Task: Search one way flight ticket for 3 adults in first from Longview: East Texas Regional Airport to Rockford: Chicago Rockford International Airport(was Northwest Chicagoland Regional Airport At Rockford) on 5-1-2023. Choice of flights is Southwest. Number of bags: 1 carry on bag. Price is upto 97000. Outbound departure time preference is 13:15. Look for best flights.
Action: Mouse moved to (212, 318)
Screenshot: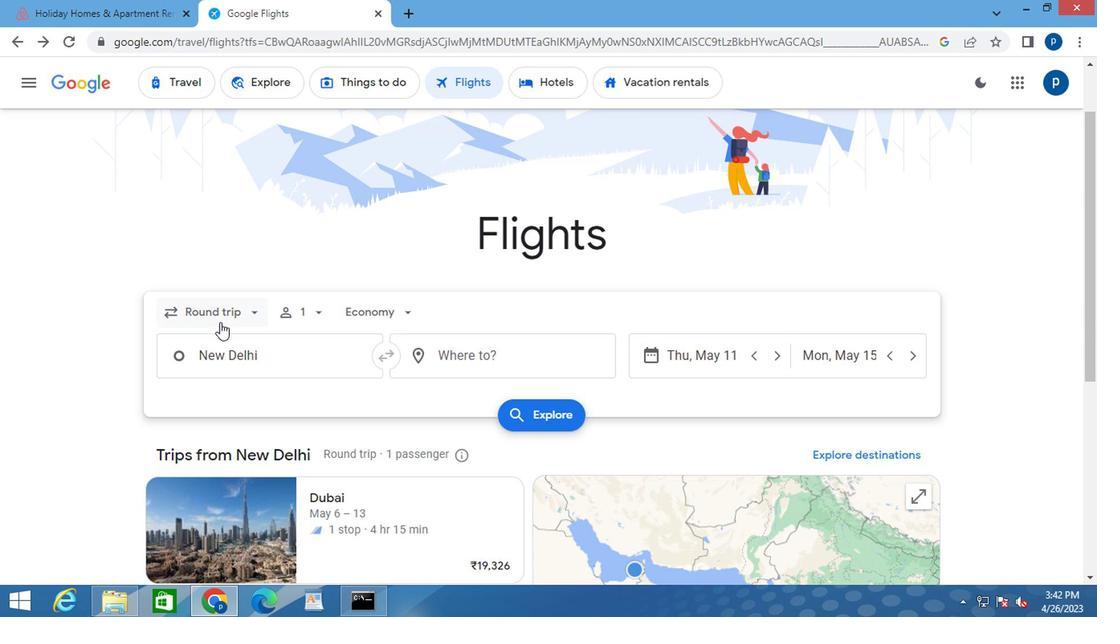 
Action: Mouse pressed left at (212, 318)
Screenshot: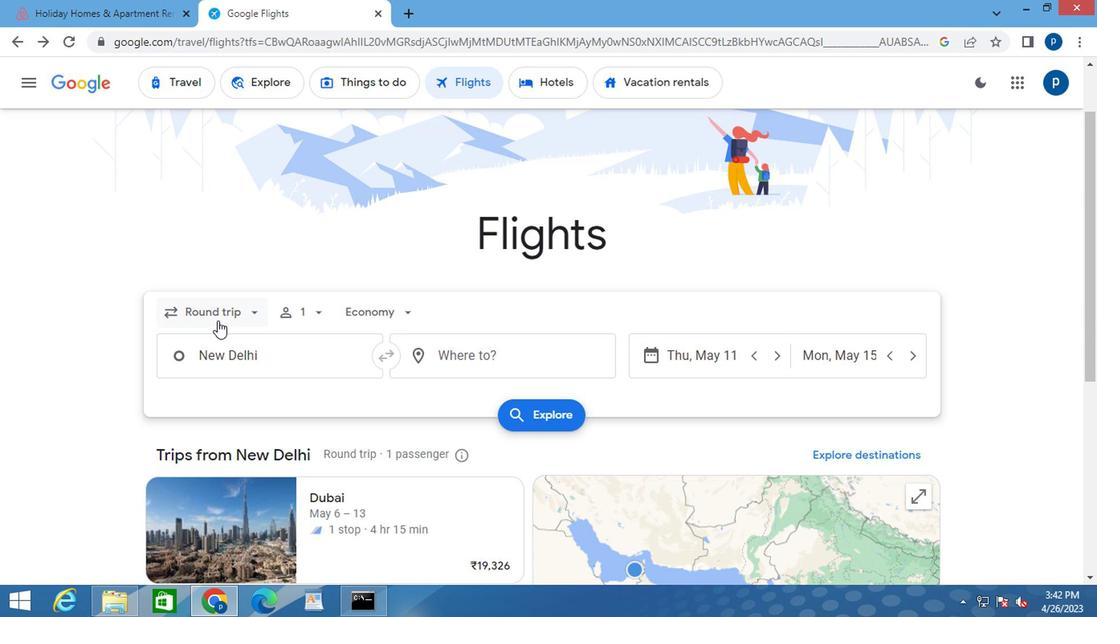
Action: Mouse moved to (202, 374)
Screenshot: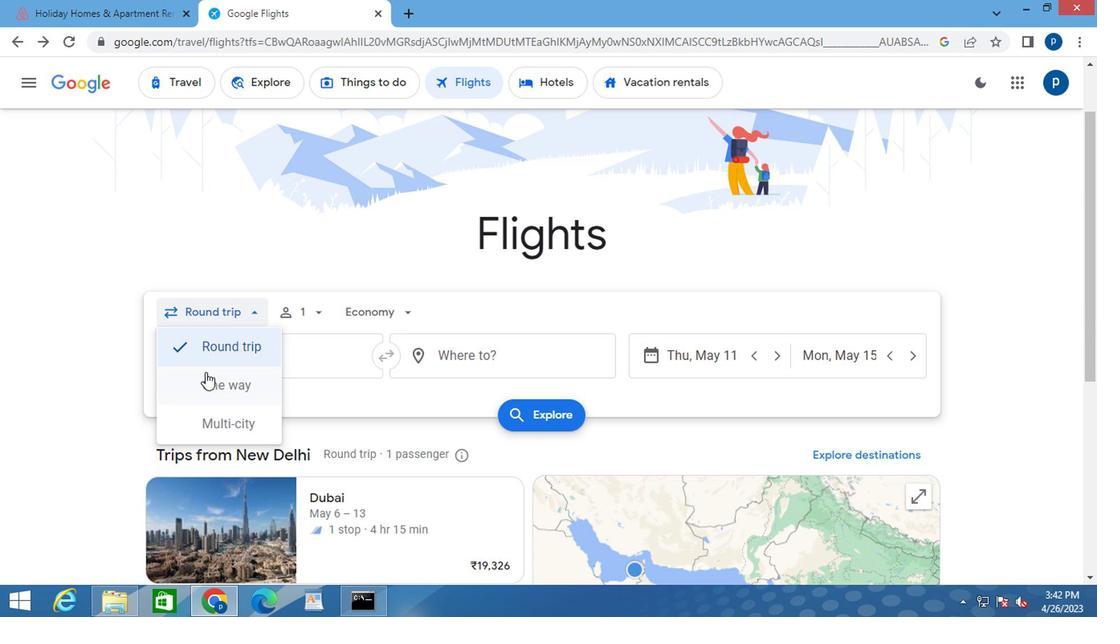 
Action: Mouse pressed left at (202, 374)
Screenshot: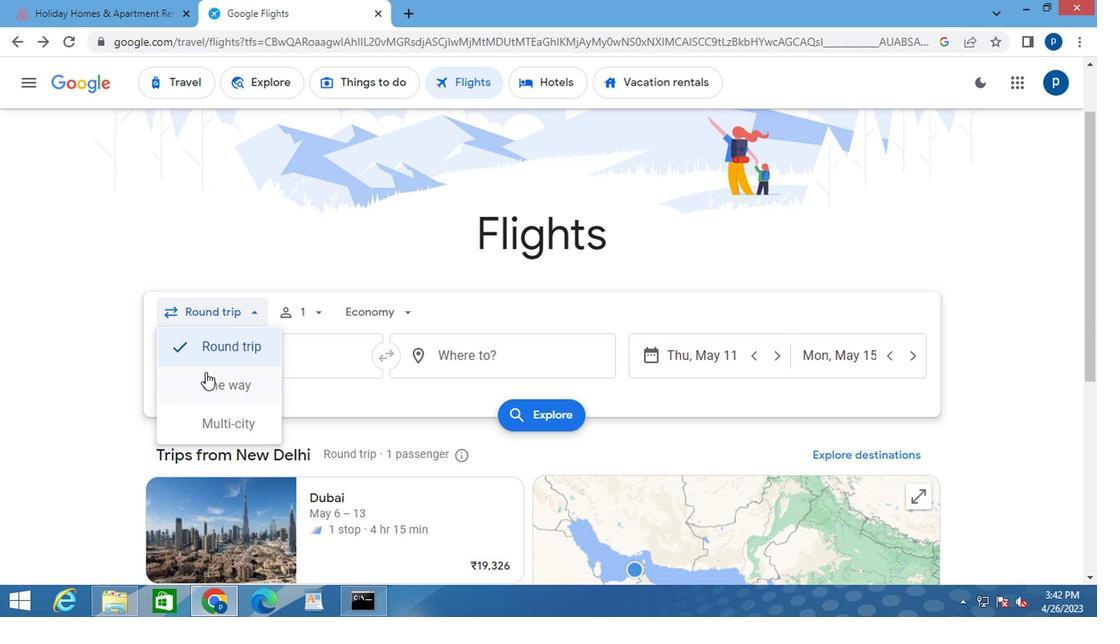 
Action: Mouse moved to (288, 317)
Screenshot: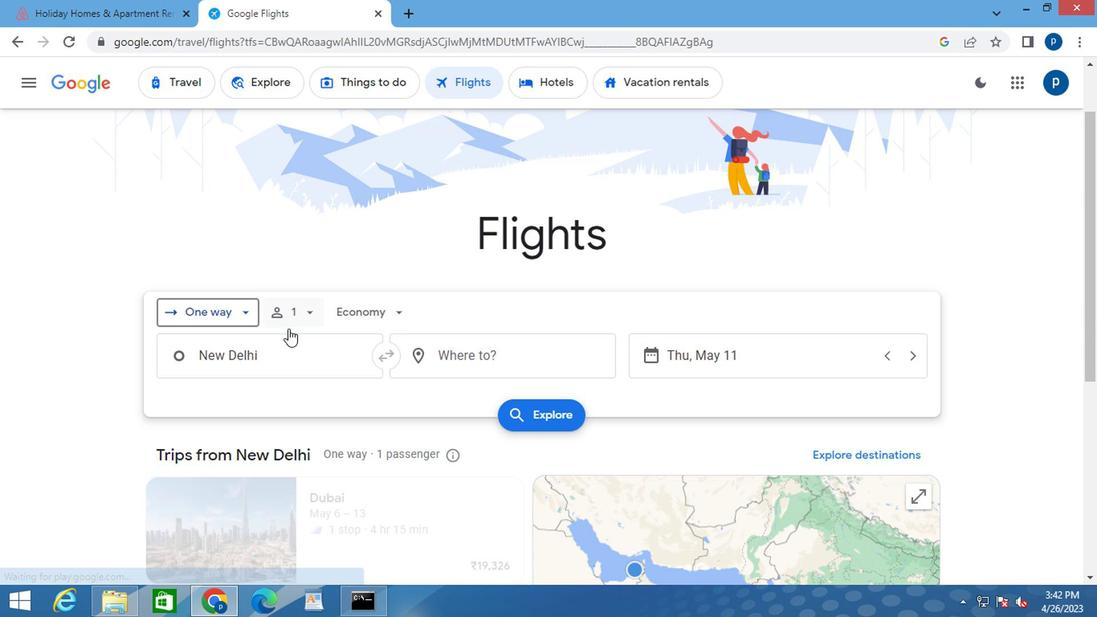 
Action: Mouse pressed left at (288, 317)
Screenshot: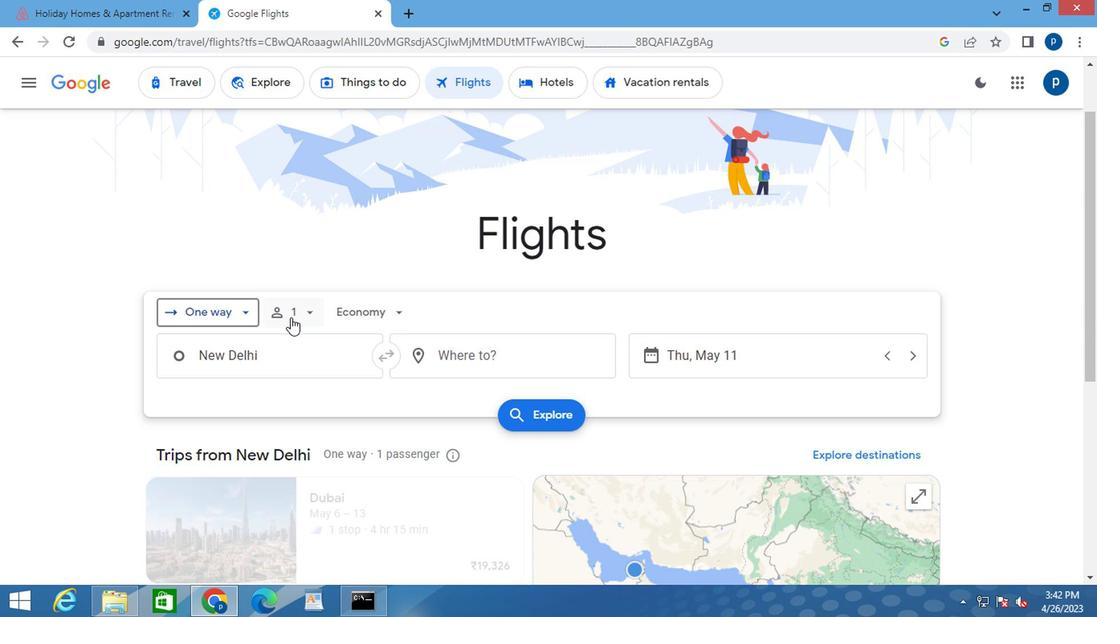 
Action: Mouse moved to (433, 355)
Screenshot: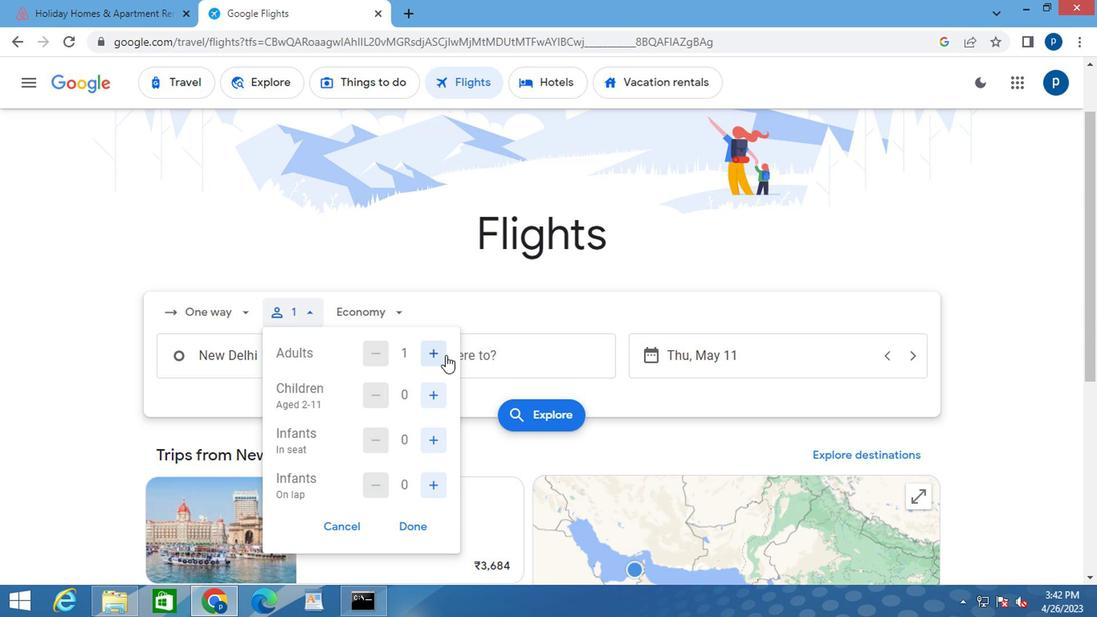 
Action: Mouse pressed left at (433, 355)
Screenshot: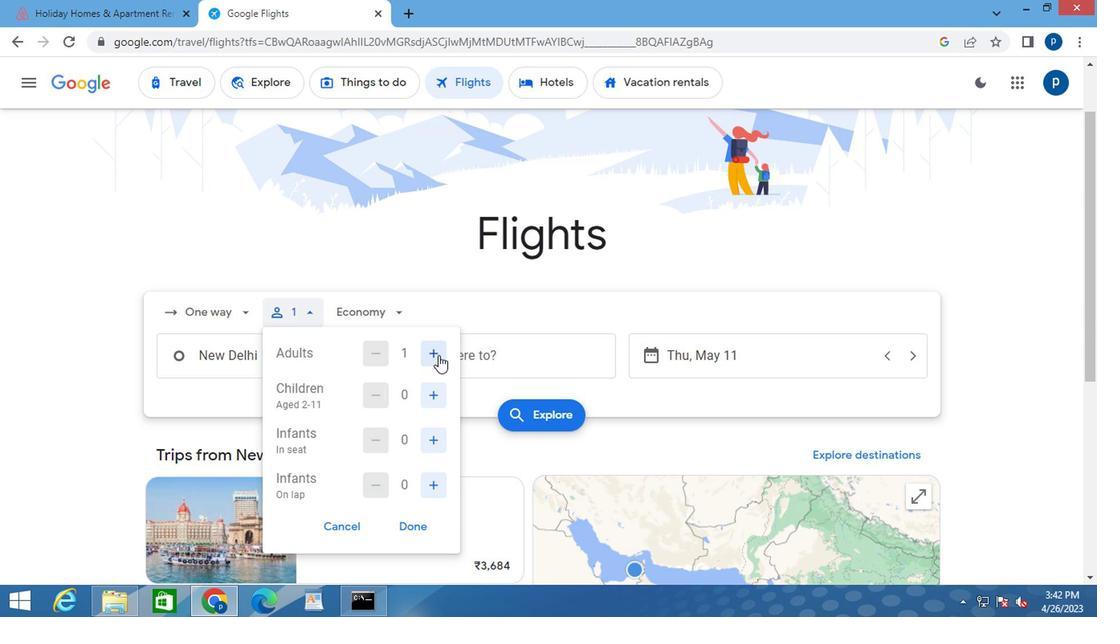 
Action: Mouse pressed left at (433, 355)
Screenshot: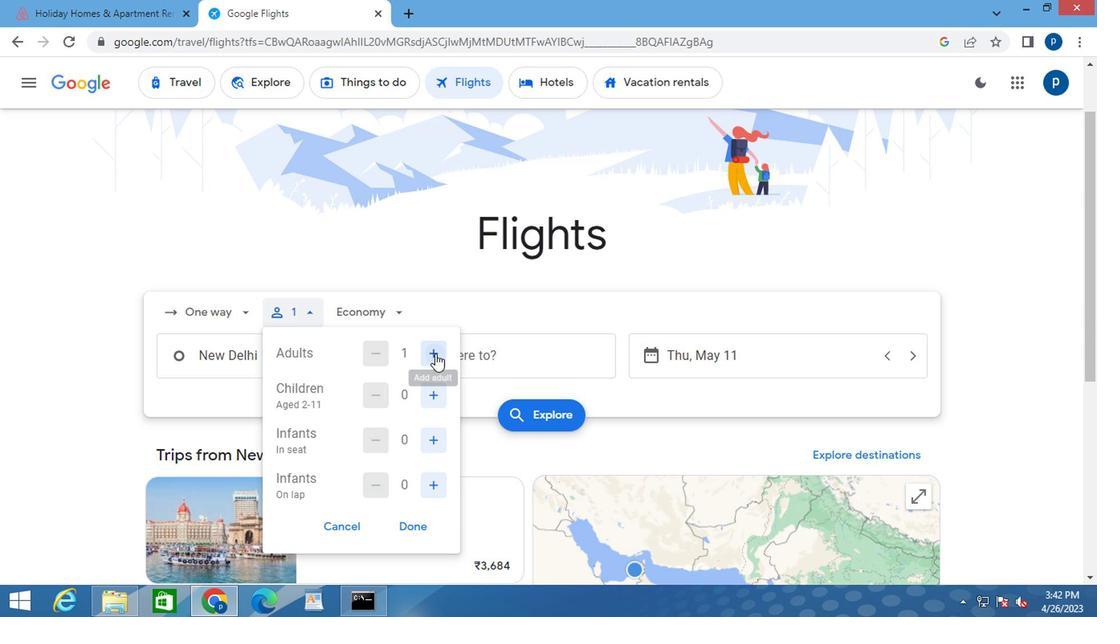 
Action: Mouse moved to (407, 522)
Screenshot: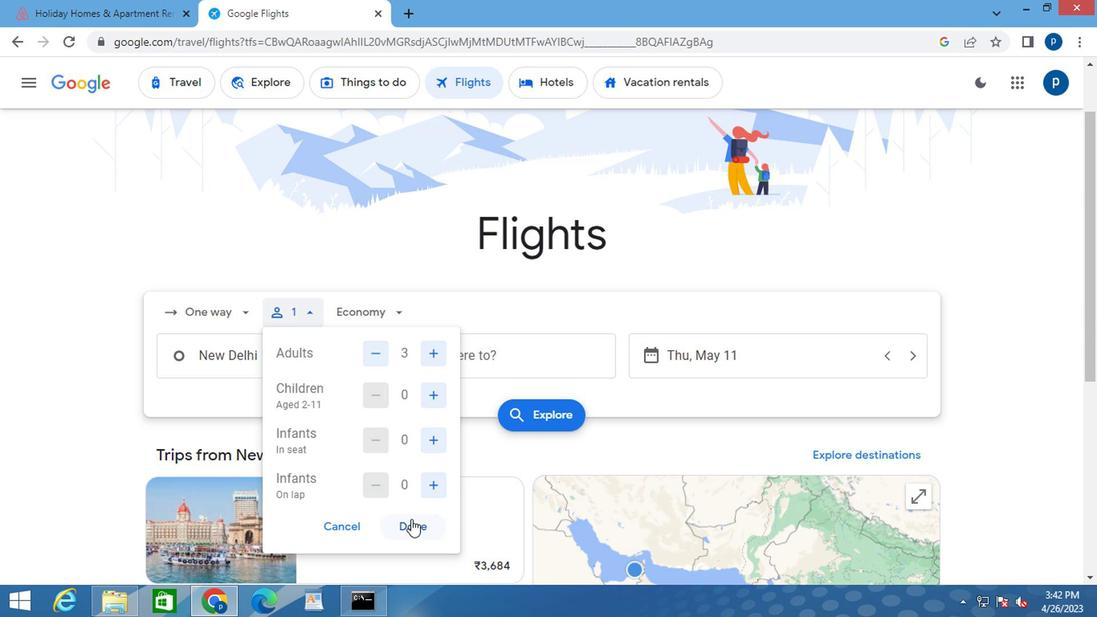 
Action: Mouse pressed left at (407, 522)
Screenshot: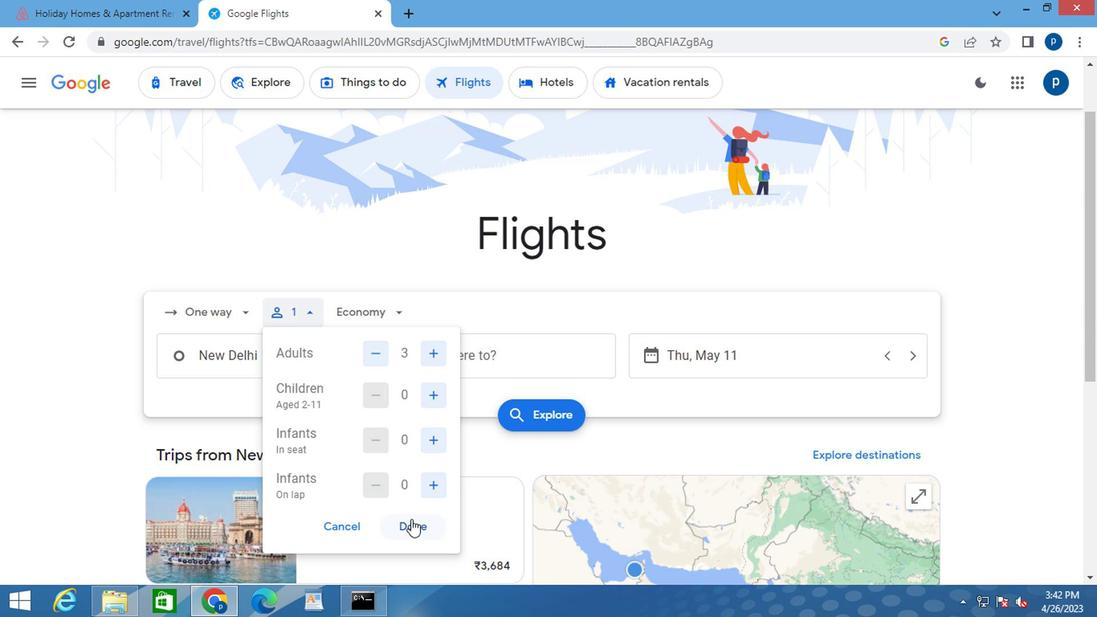 
Action: Mouse moved to (380, 308)
Screenshot: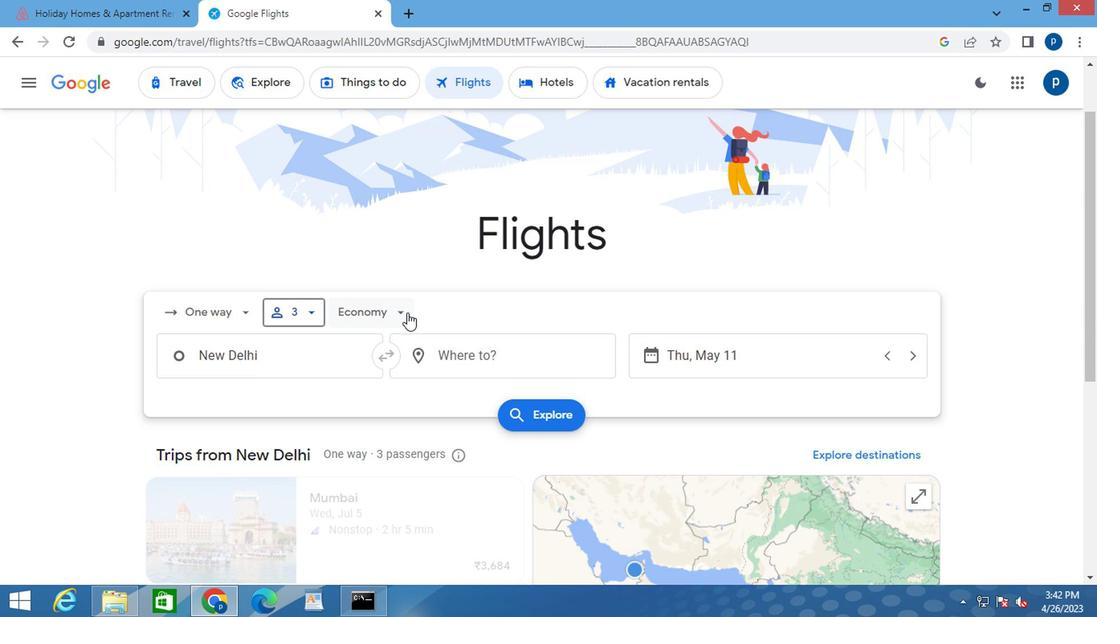 
Action: Mouse pressed left at (380, 308)
Screenshot: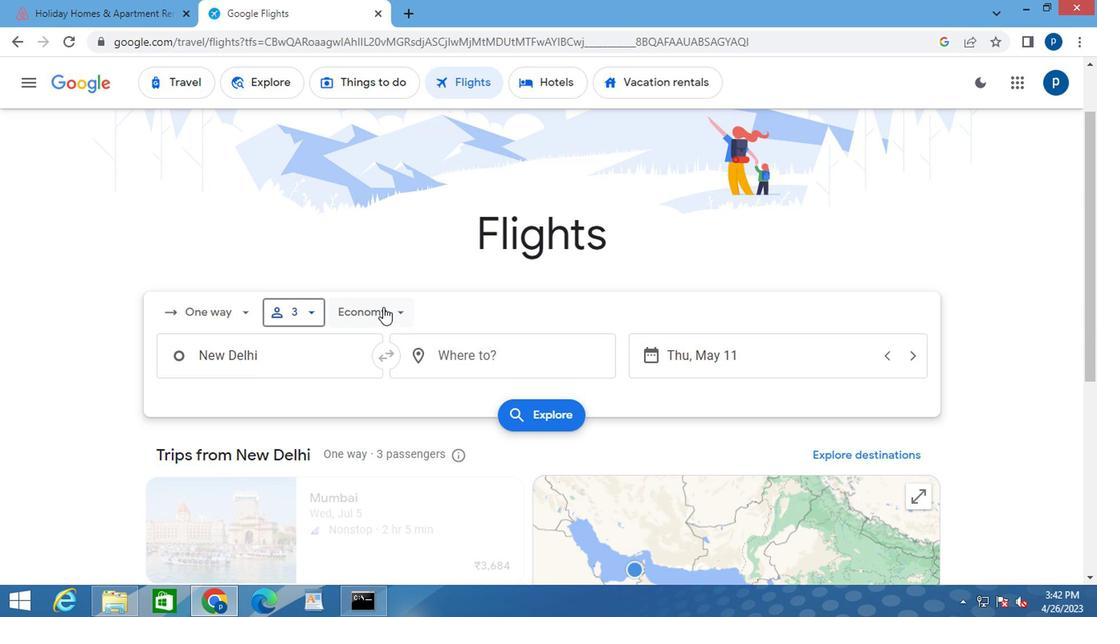 
Action: Mouse moved to (380, 452)
Screenshot: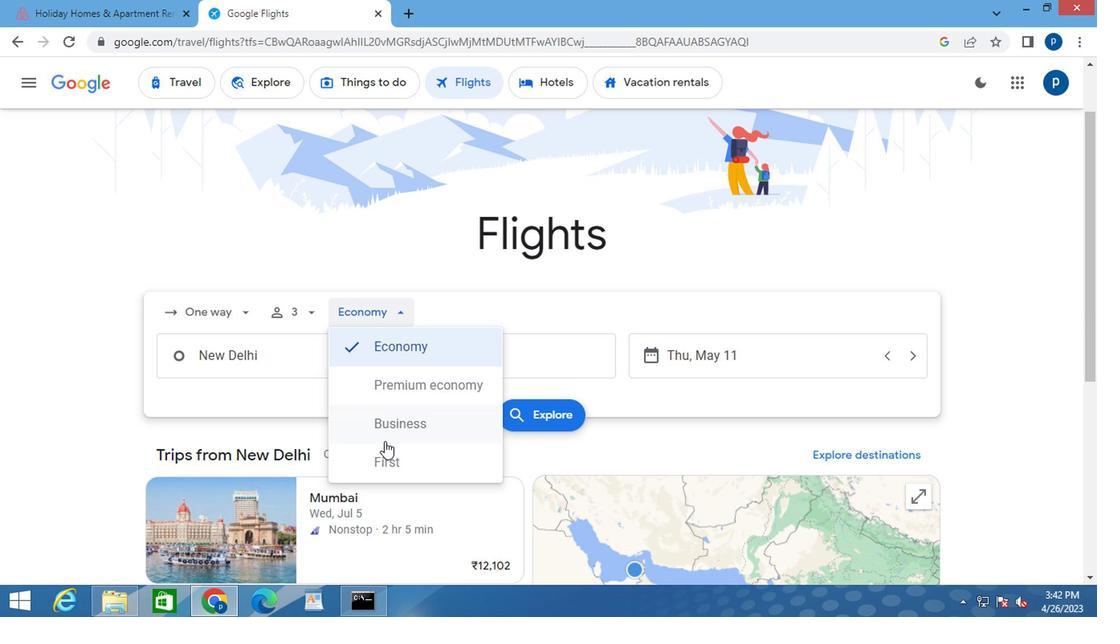 
Action: Mouse pressed left at (380, 452)
Screenshot: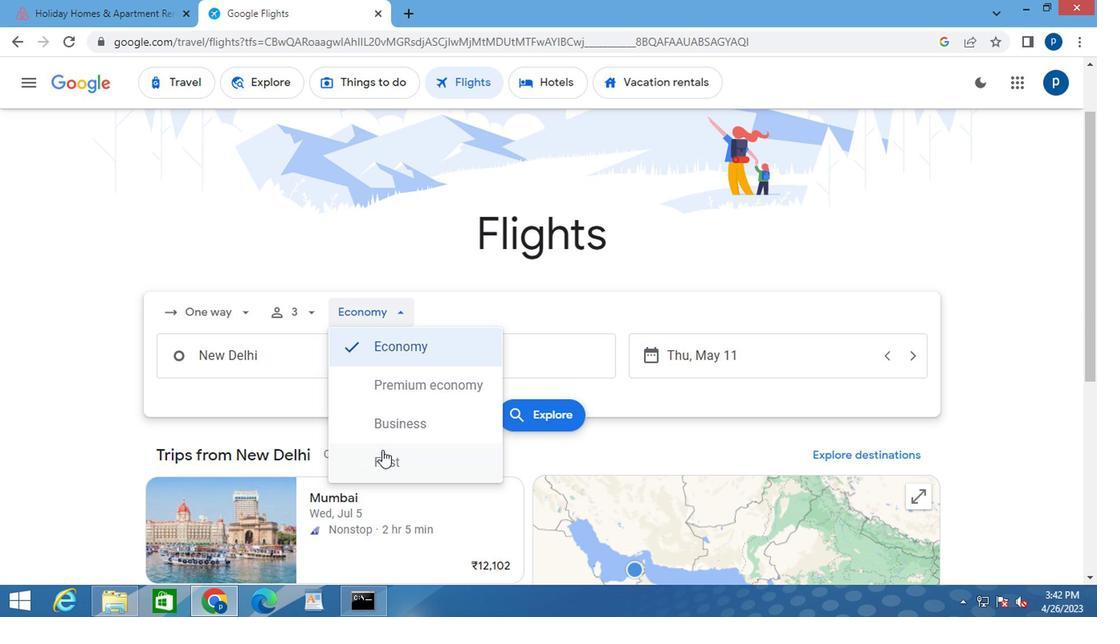
Action: Mouse moved to (253, 367)
Screenshot: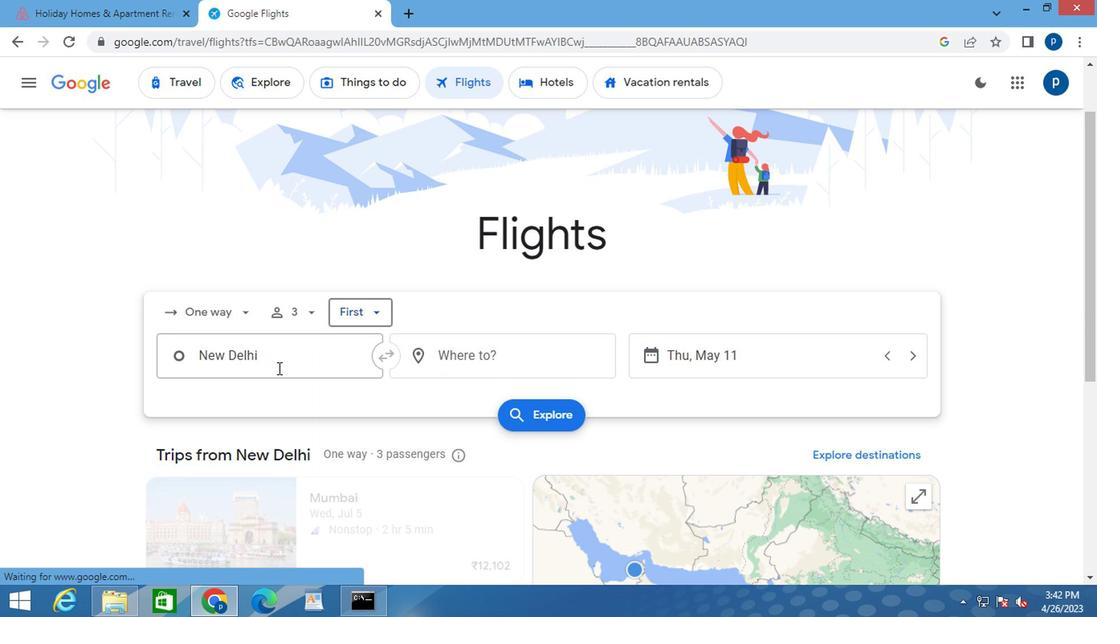 
Action: Mouse pressed left at (253, 367)
Screenshot: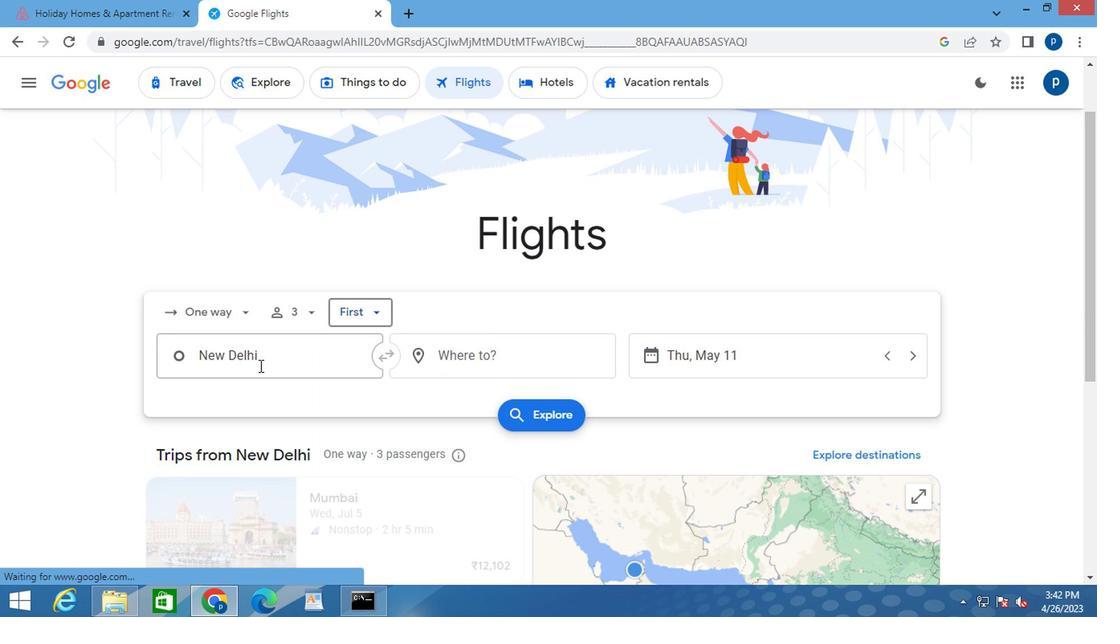 
Action: Mouse pressed left at (253, 367)
Screenshot: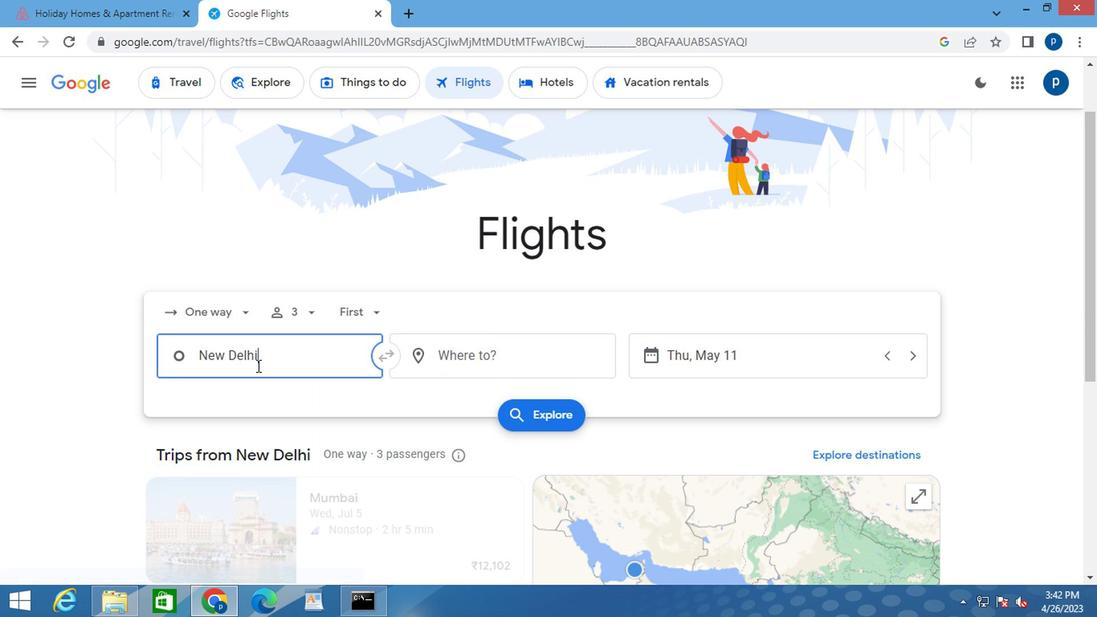 
Action: Key pressed <Key.delete><Key.caps_lock>eAAST<Key.space><Key.caps_lock>T<Key.caps_lock>EXAS
Screenshot: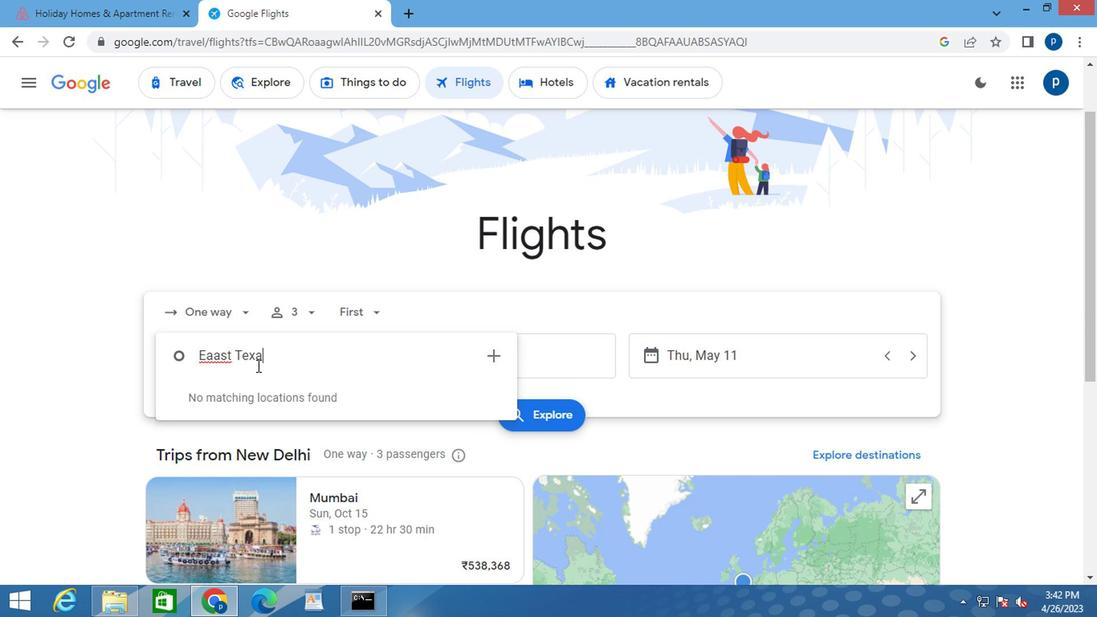 
Action: Mouse moved to (224, 406)
Screenshot: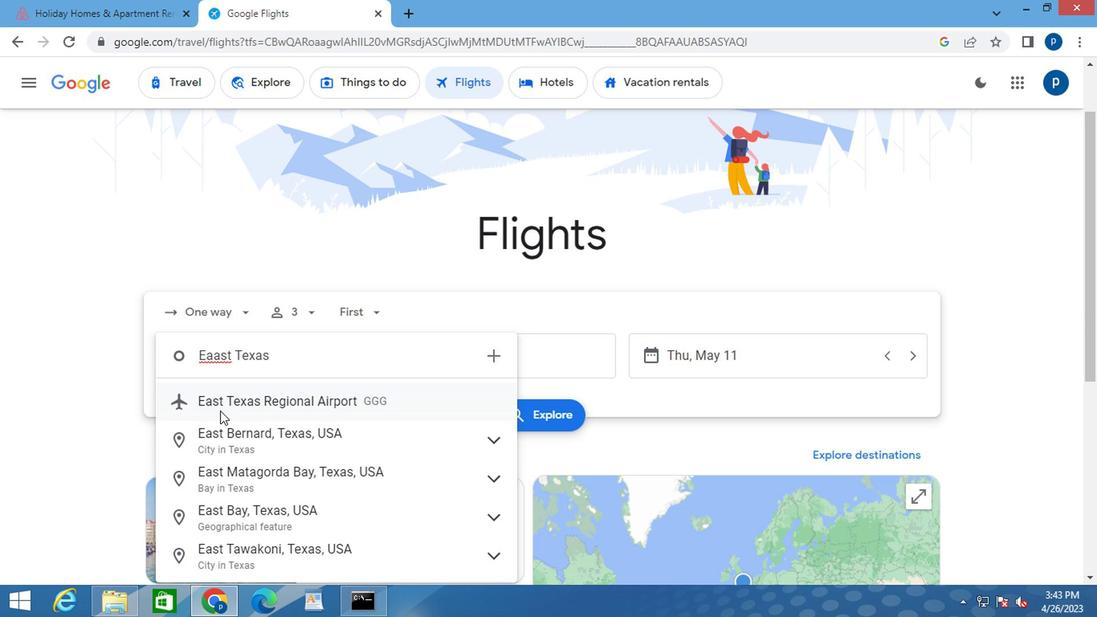 
Action: Mouse pressed left at (224, 406)
Screenshot: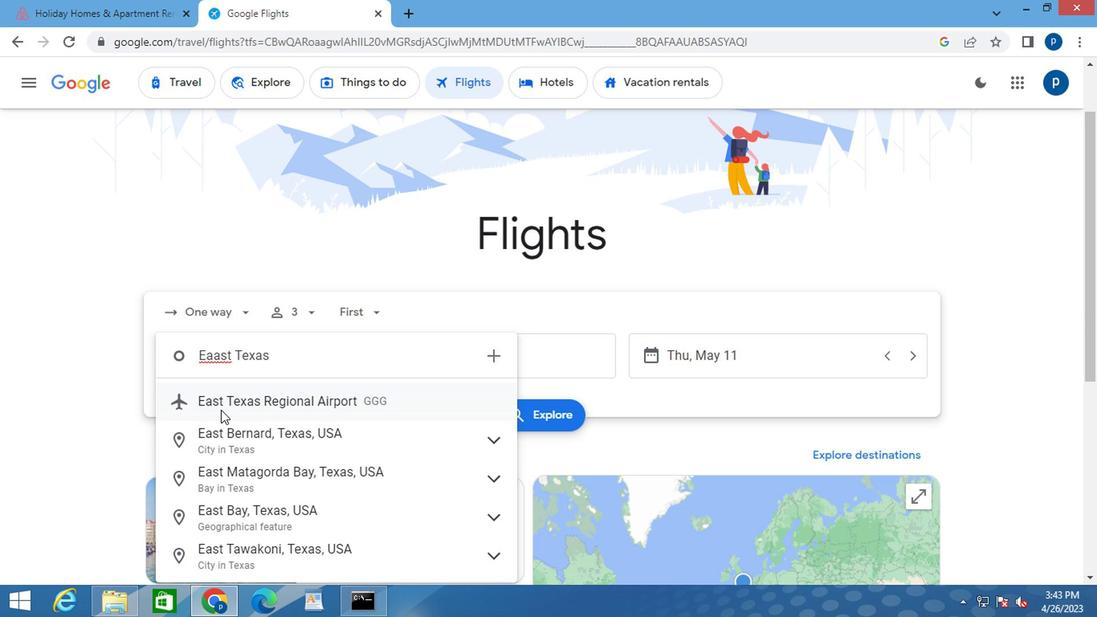 
Action: Mouse moved to (473, 355)
Screenshot: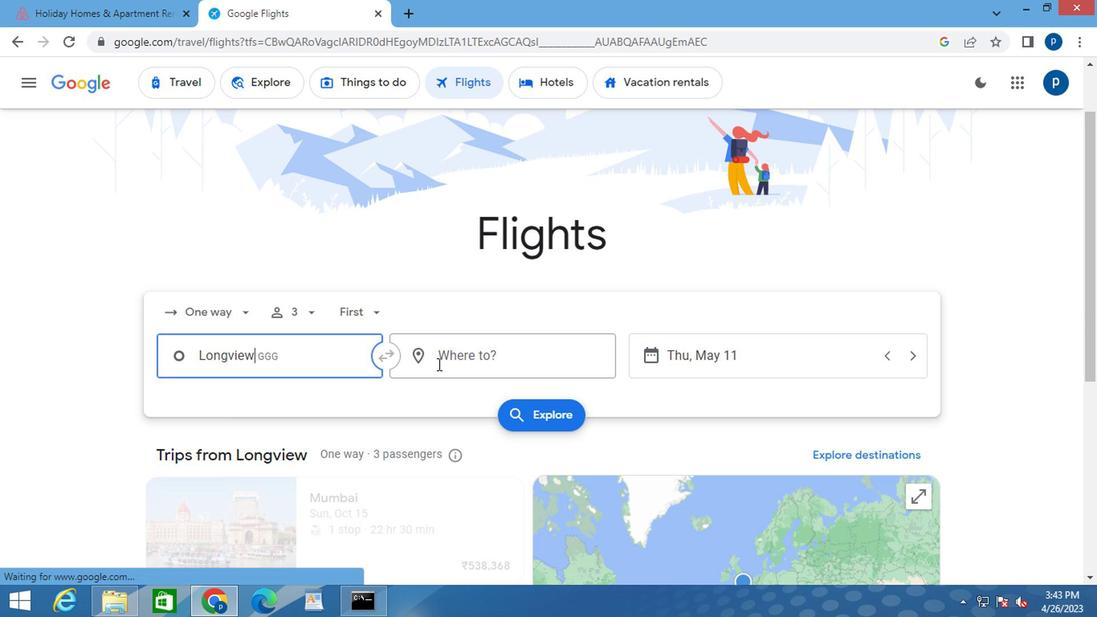 
Action: Mouse pressed left at (473, 355)
Screenshot: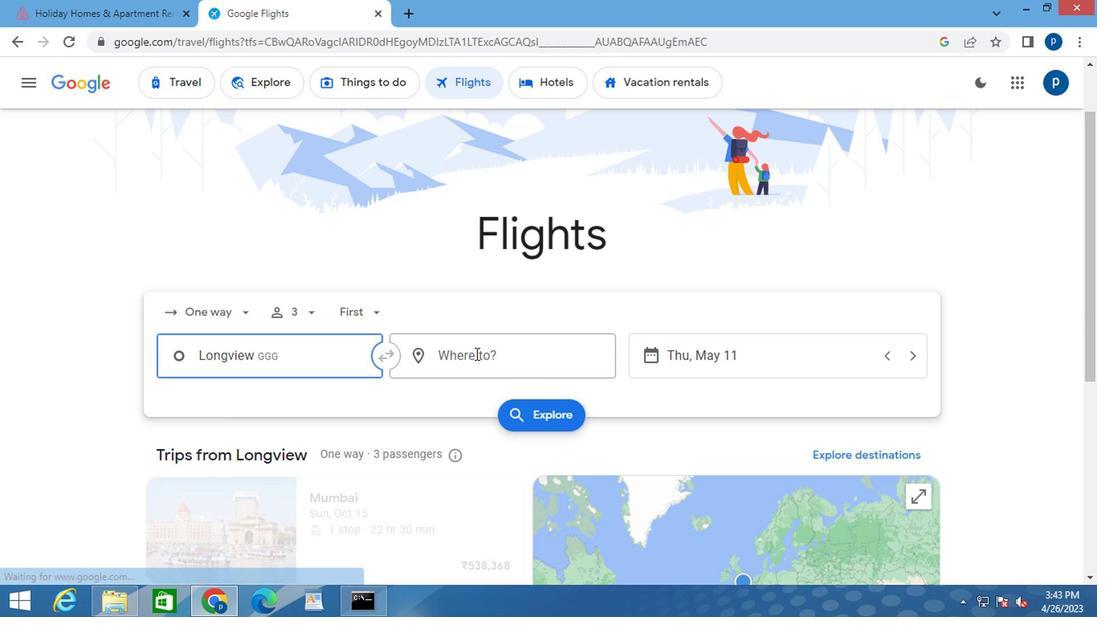 
Action: Key pressed <Key.caps_lock>C<Key.caps_lock>hICAGO
Screenshot: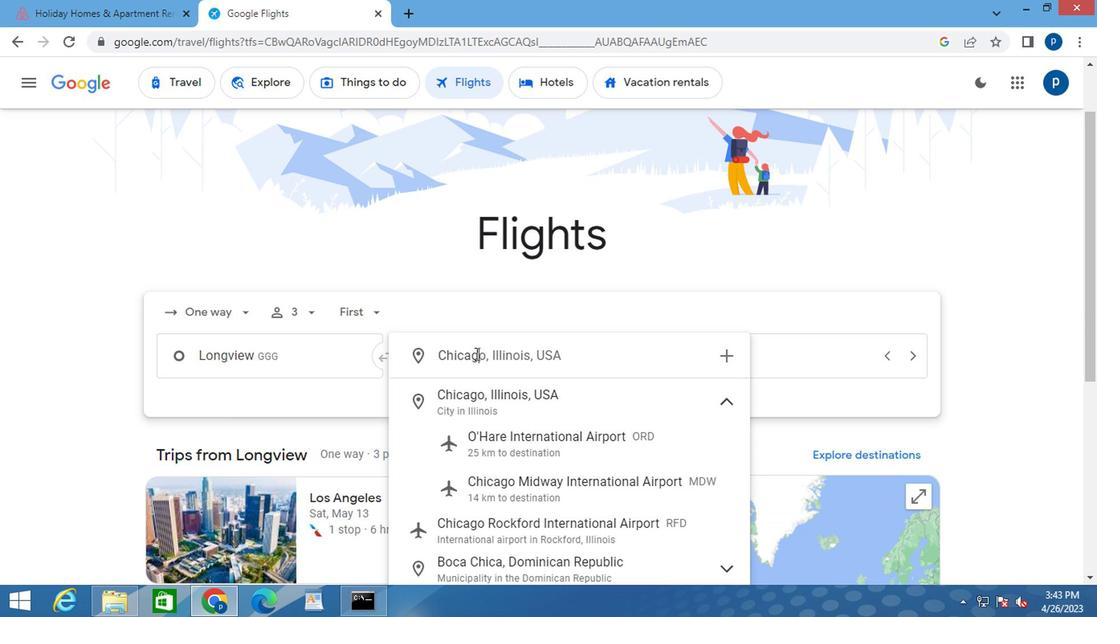 
Action: Mouse moved to (519, 532)
Screenshot: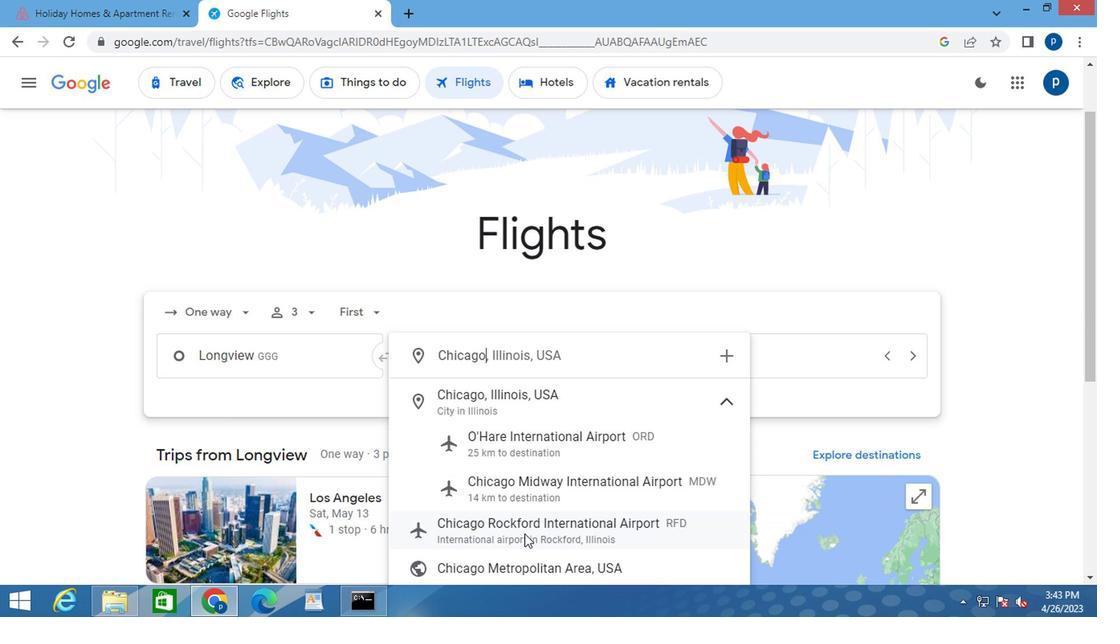 
Action: Mouse pressed left at (519, 532)
Screenshot: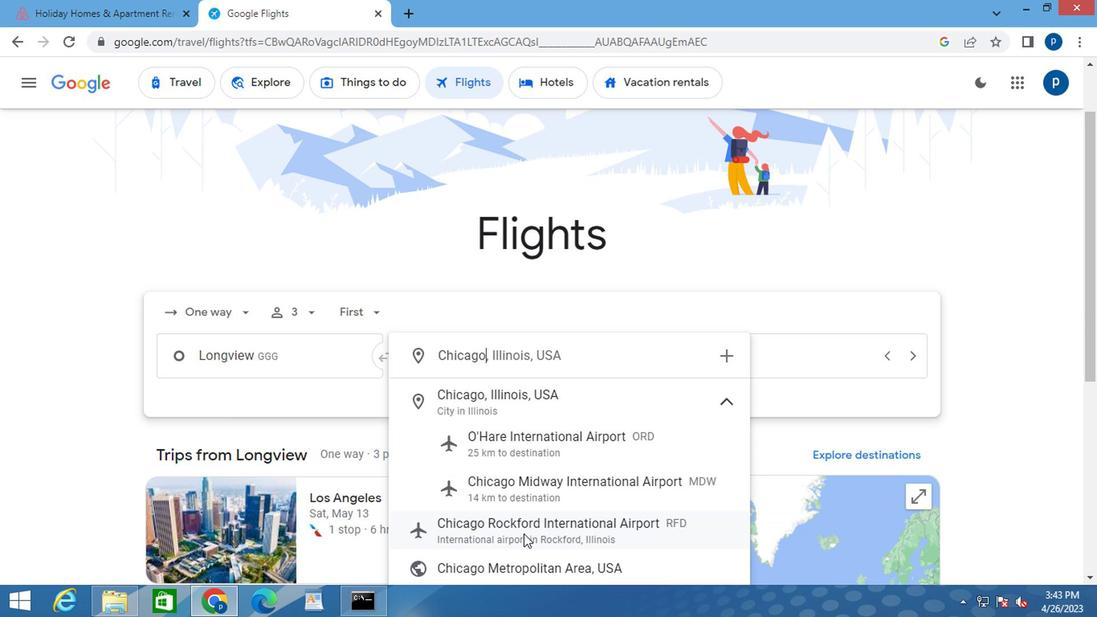 
Action: Mouse moved to (651, 362)
Screenshot: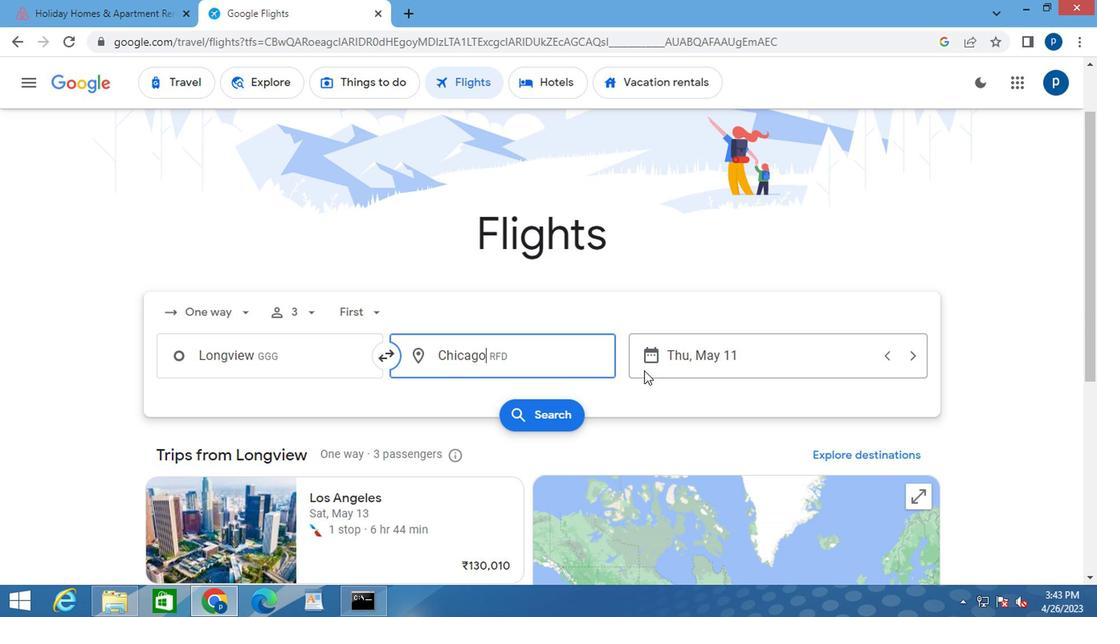 
Action: Mouse pressed left at (651, 362)
Screenshot: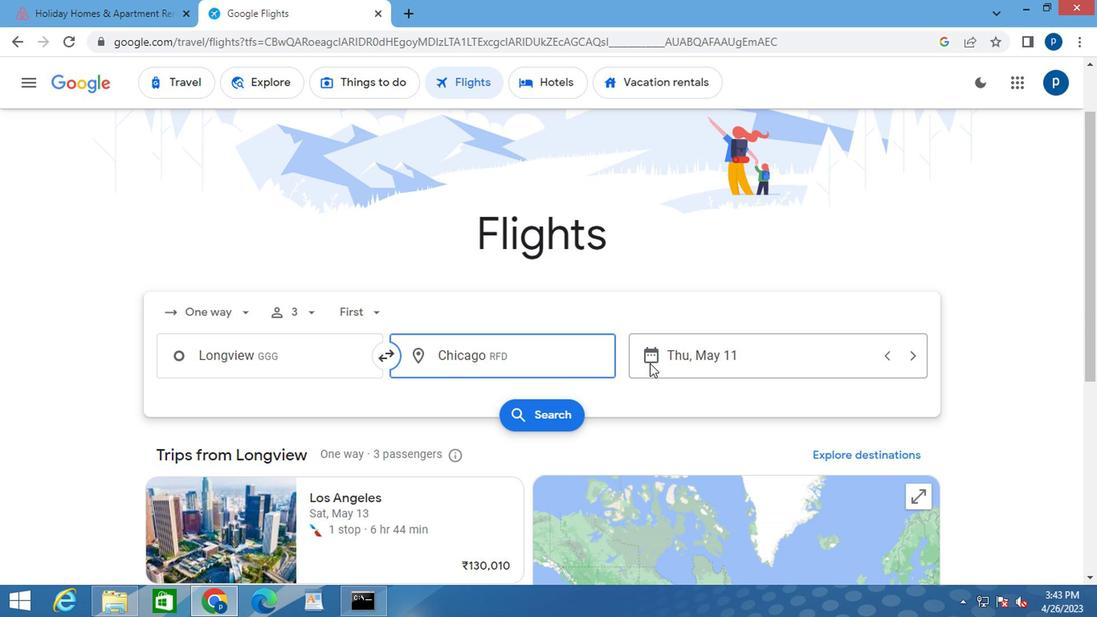
Action: Mouse moved to (704, 277)
Screenshot: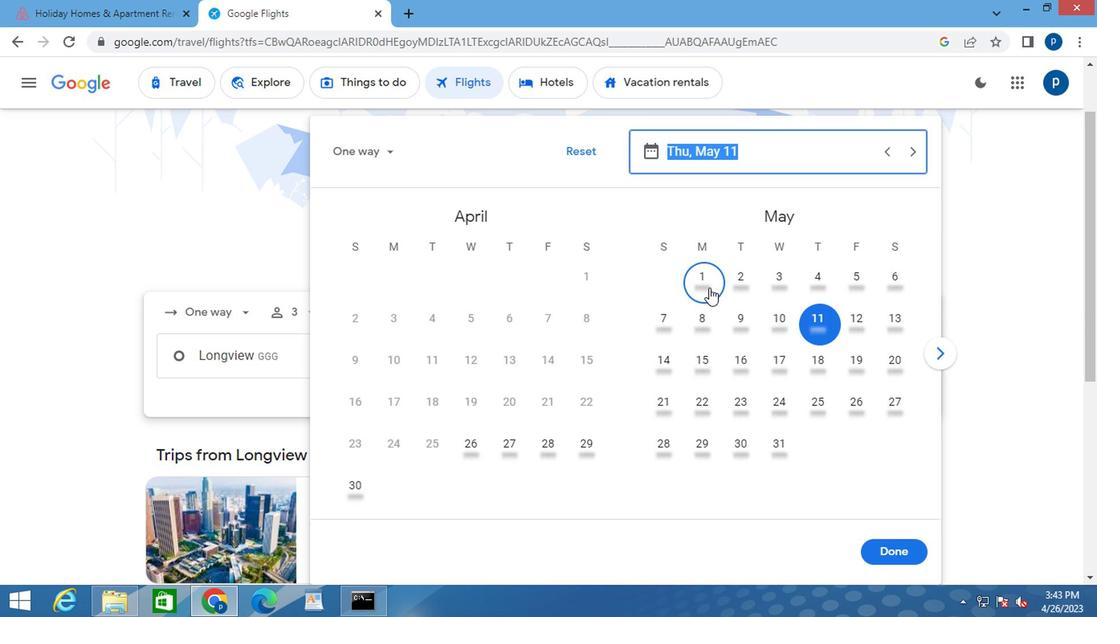 
Action: Mouse pressed left at (704, 277)
Screenshot: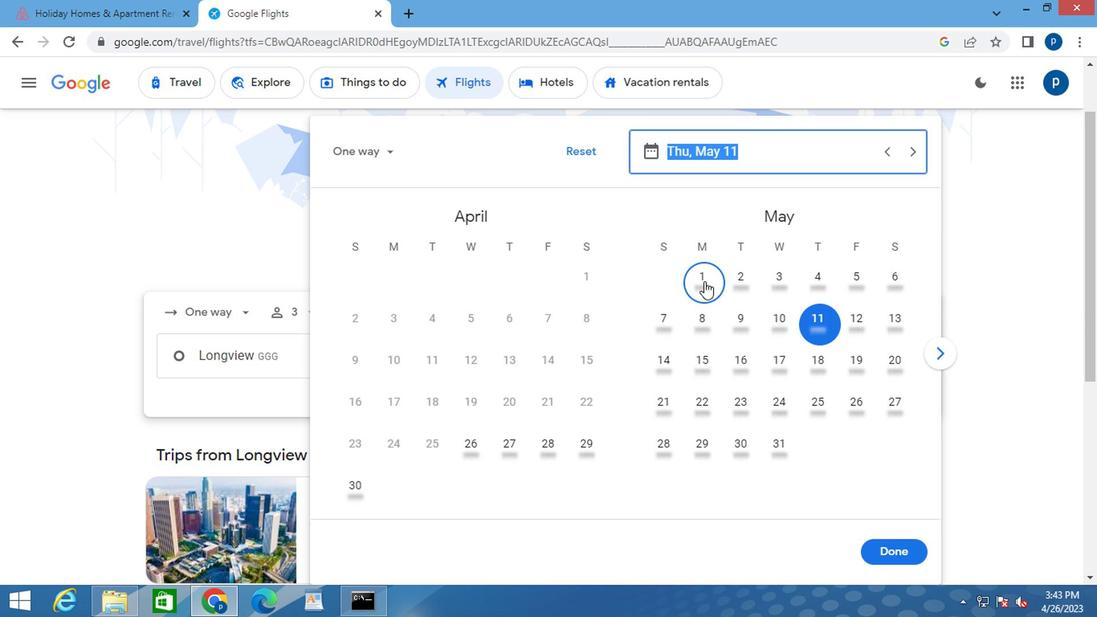 
Action: Mouse moved to (907, 550)
Screenshot: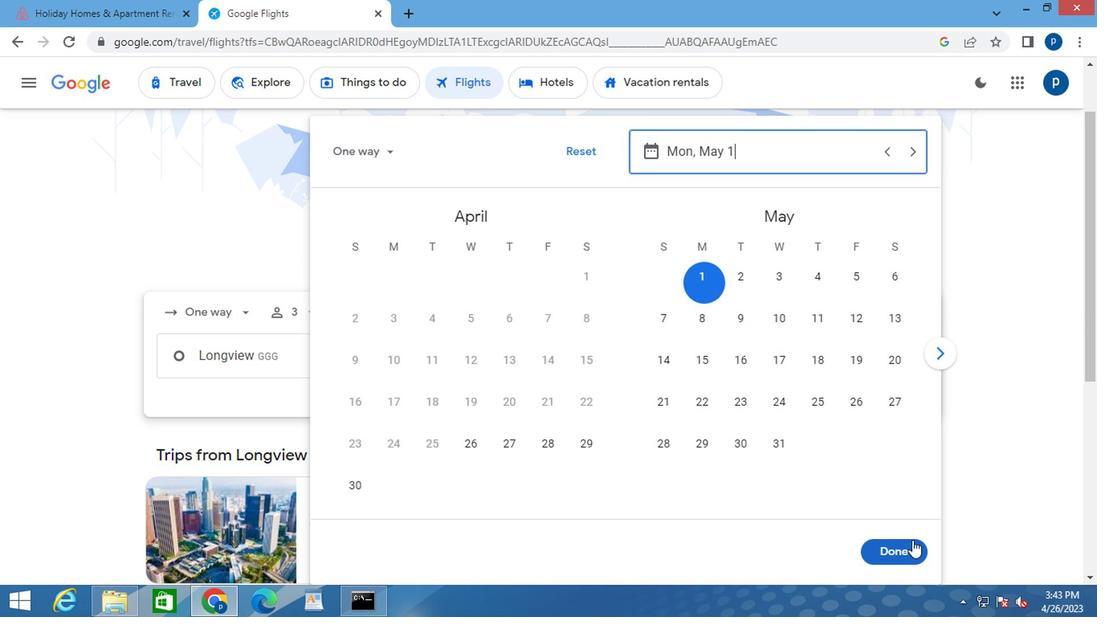 
Action: Mouse pressed left at (907, 550)
Screenshot: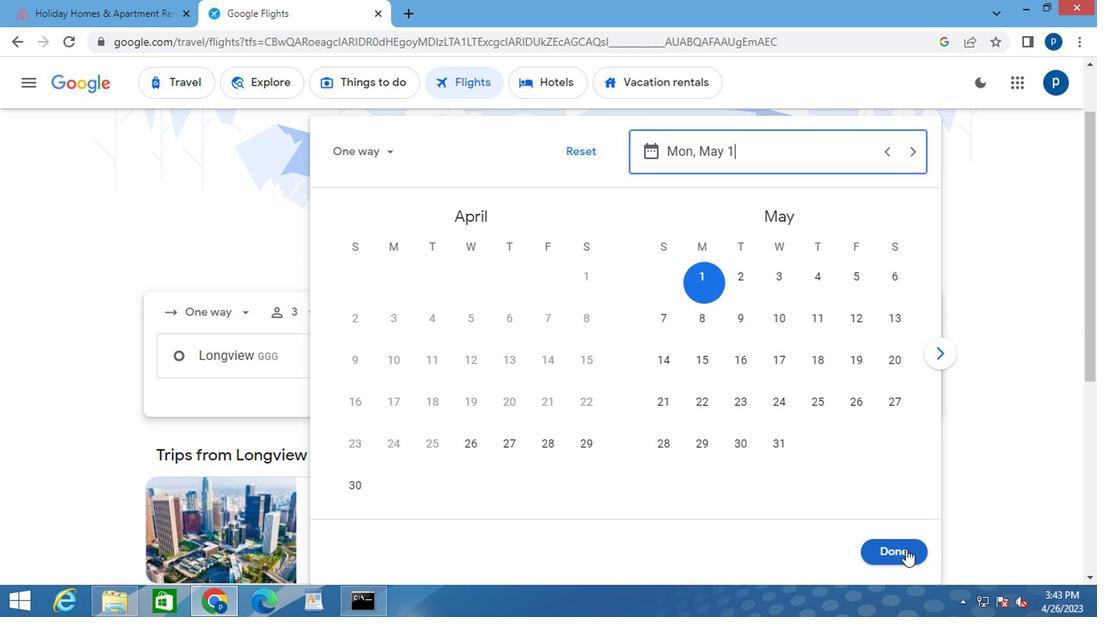 
Action: Mouse moved to (552, 425)
Screenshot: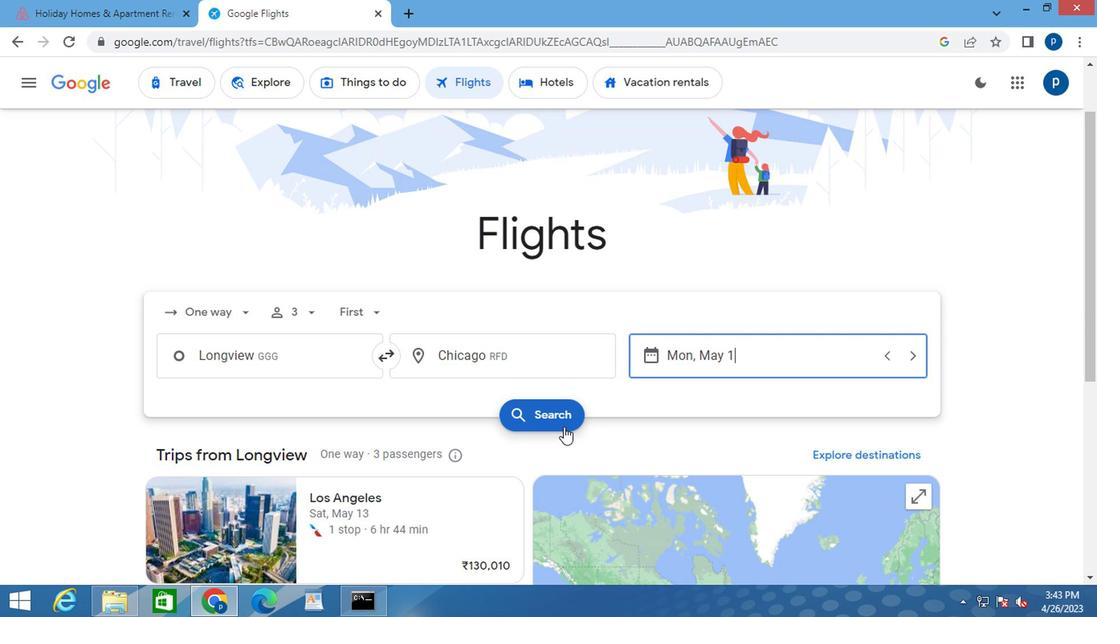 
Action: Mouse pressed left at (552, 425)
Screenshot: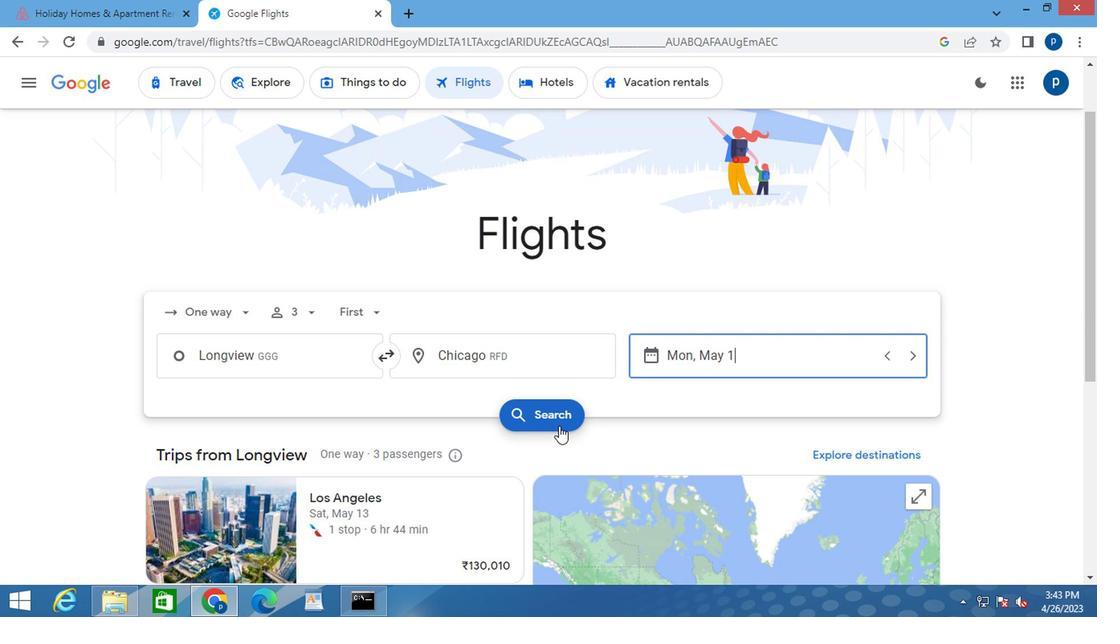 
Action: Mouse moved to (166, 238)
Screenshot: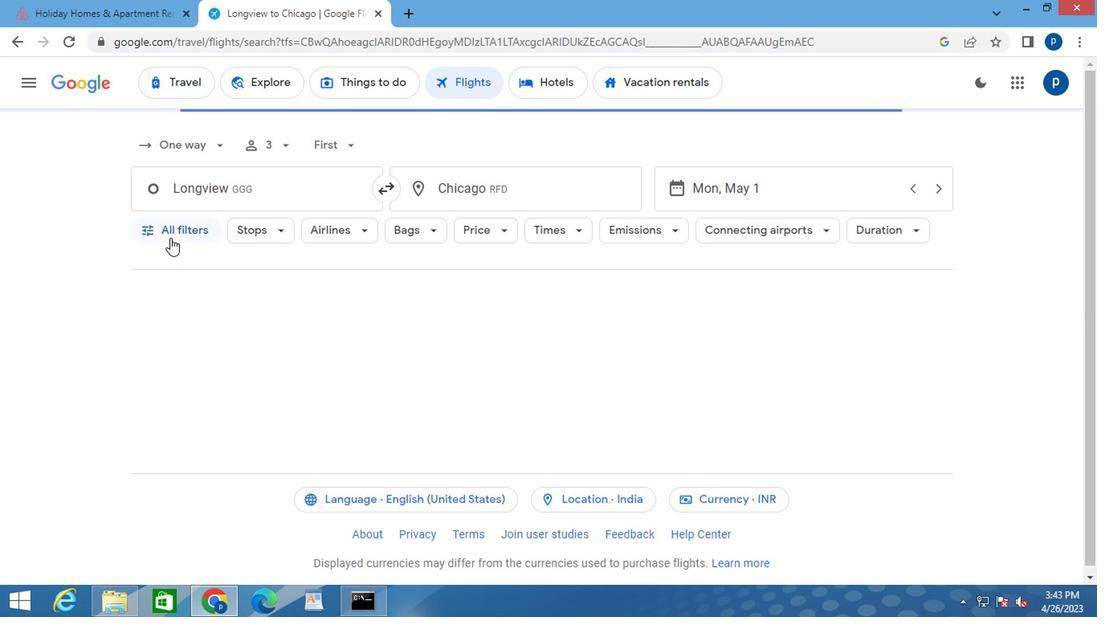 
Action: Mouse pressed left at (166, 238)
Screenshot: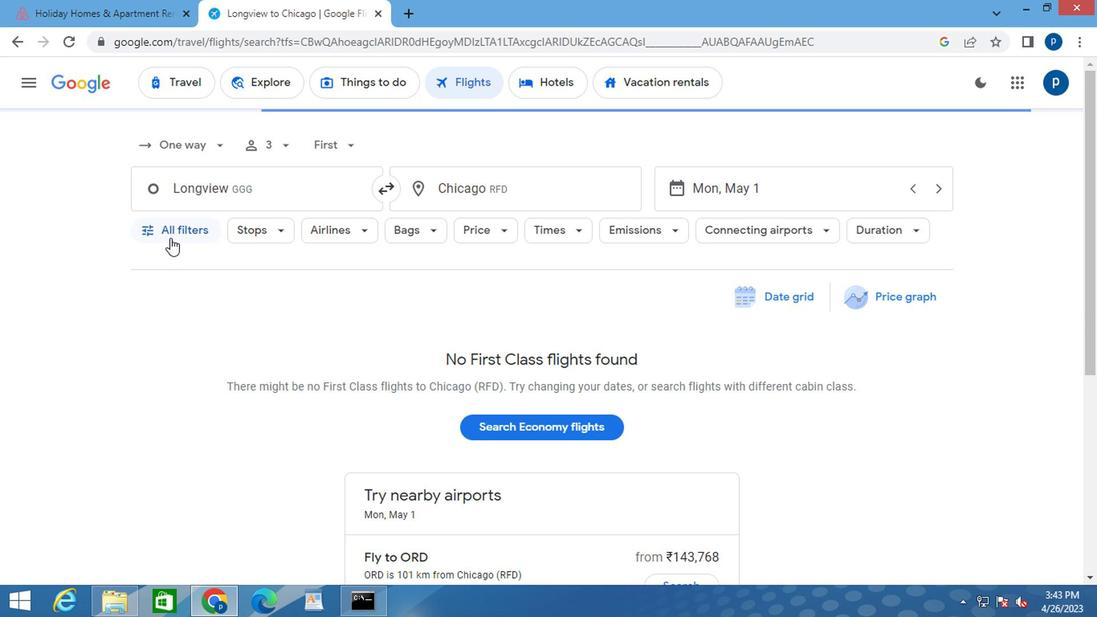 
Action: Mouse moved to (226, 397)
Screenshot: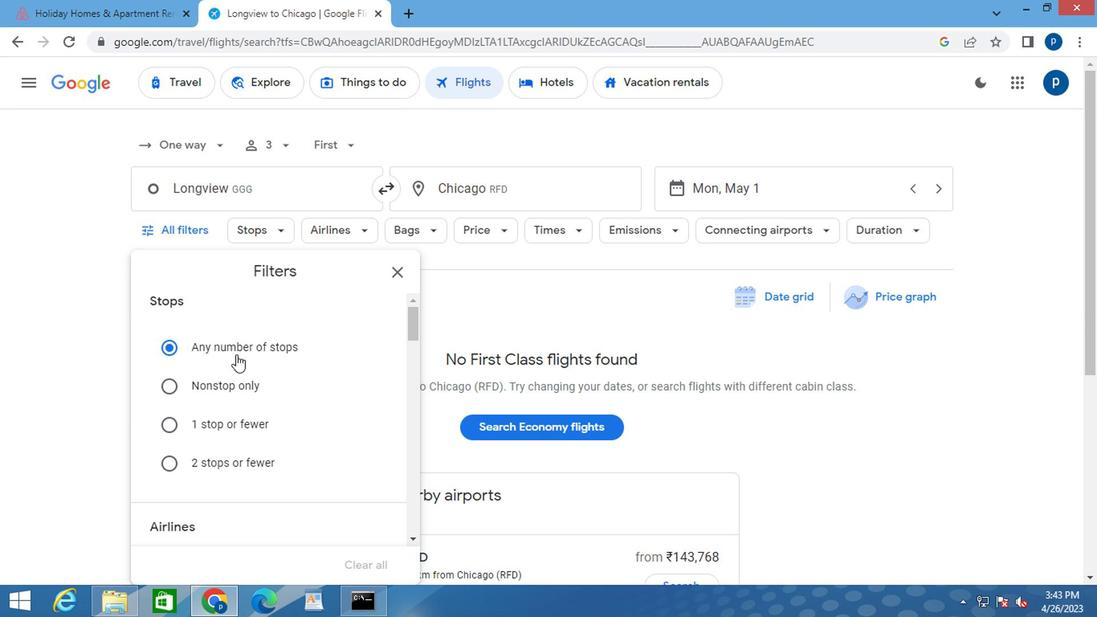 
Action: Mouse scrolled (226, 396) with delta (0, -1)
Screenshot: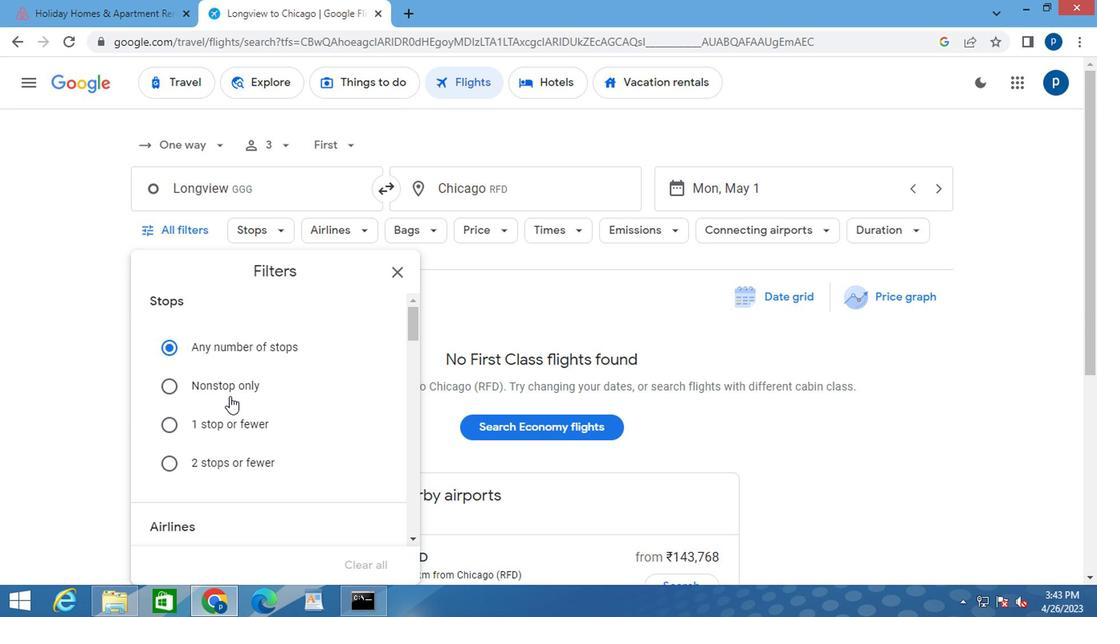 
Action: Mouse moved to (233, 400)
Screenshot: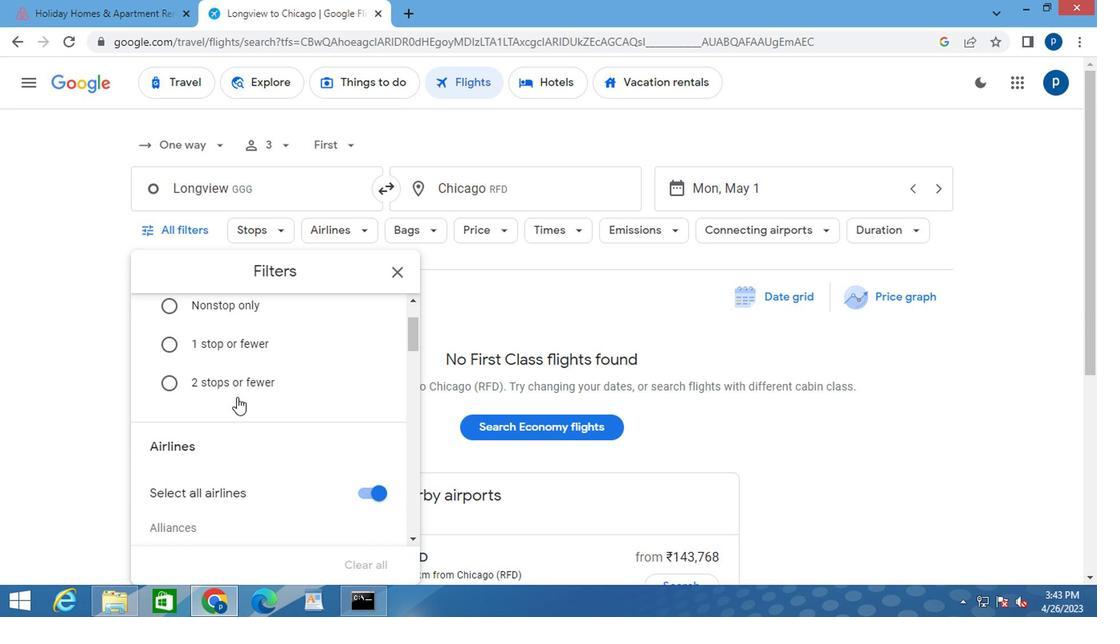 
Action: Mouse scrolled (233, 400) with delta (0, 0)
Screenshot: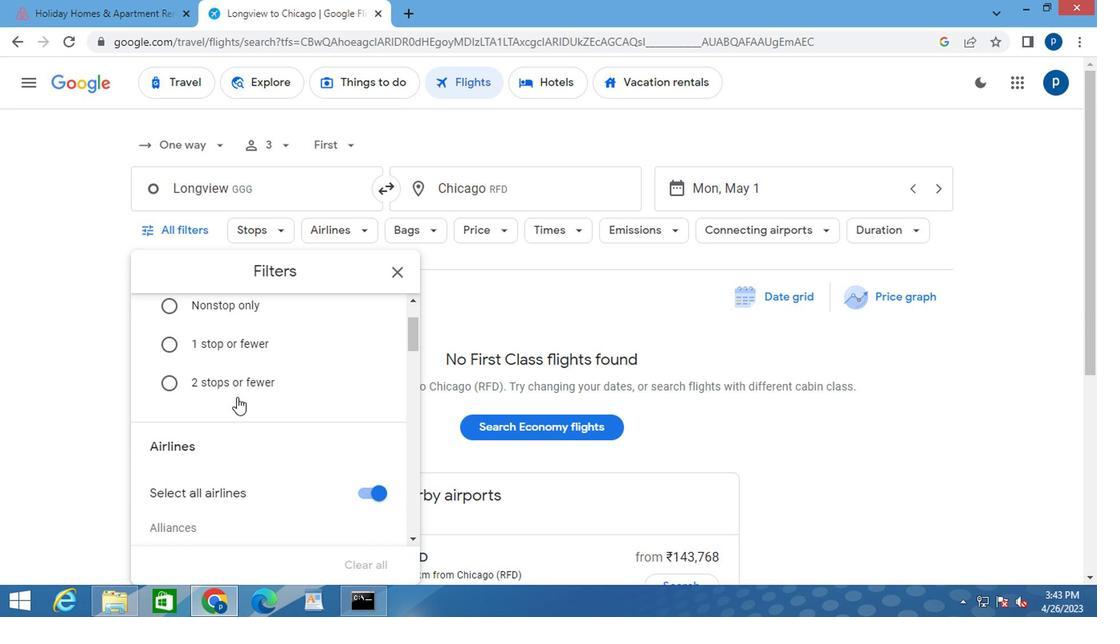 
Action: Mouse moved to (234, 403)
Screenshot: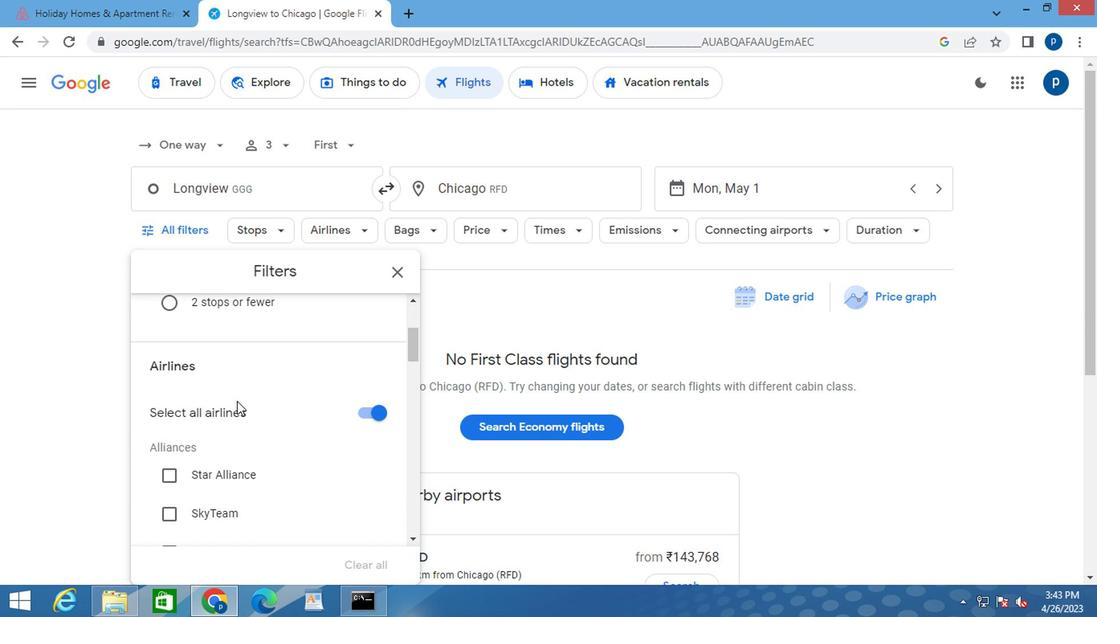 
Action: Mouse scrolled (234, 402) with delta (0, 0)
Screenshot: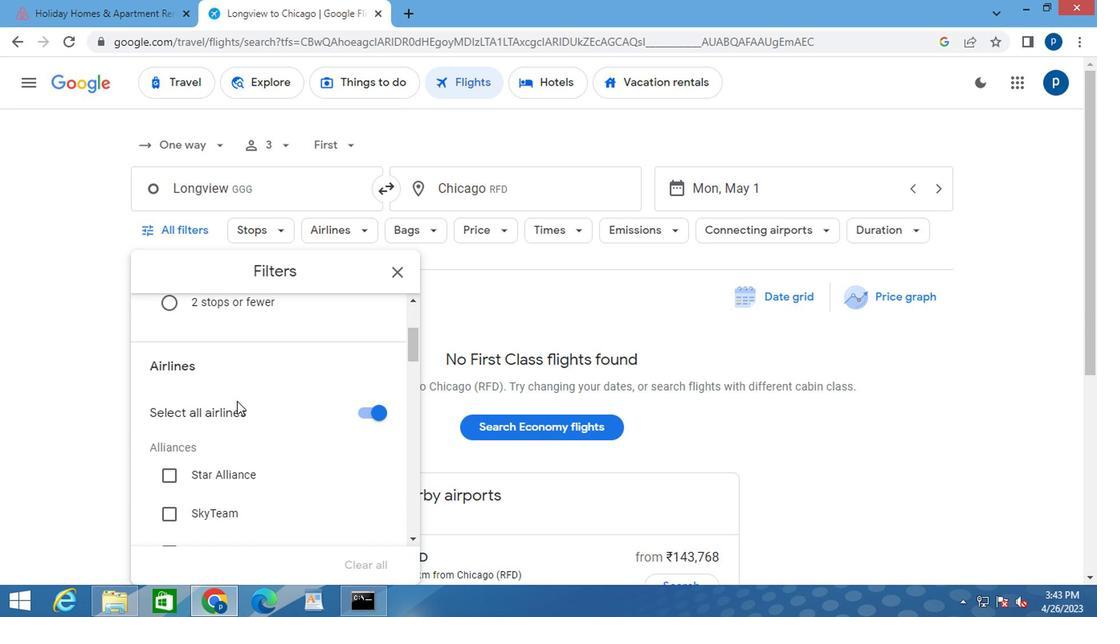 
Action: Mouse moved to (236, 408)
Screenshot: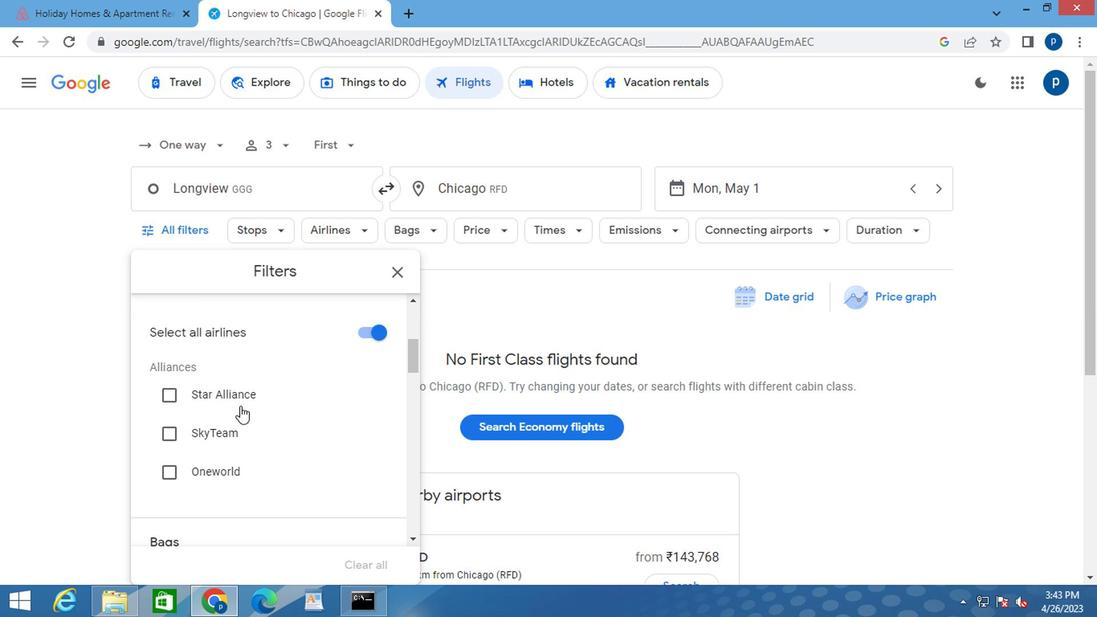 
Action: Mouse scrolled (236, 407) with delta (0, -1)
Screenshot: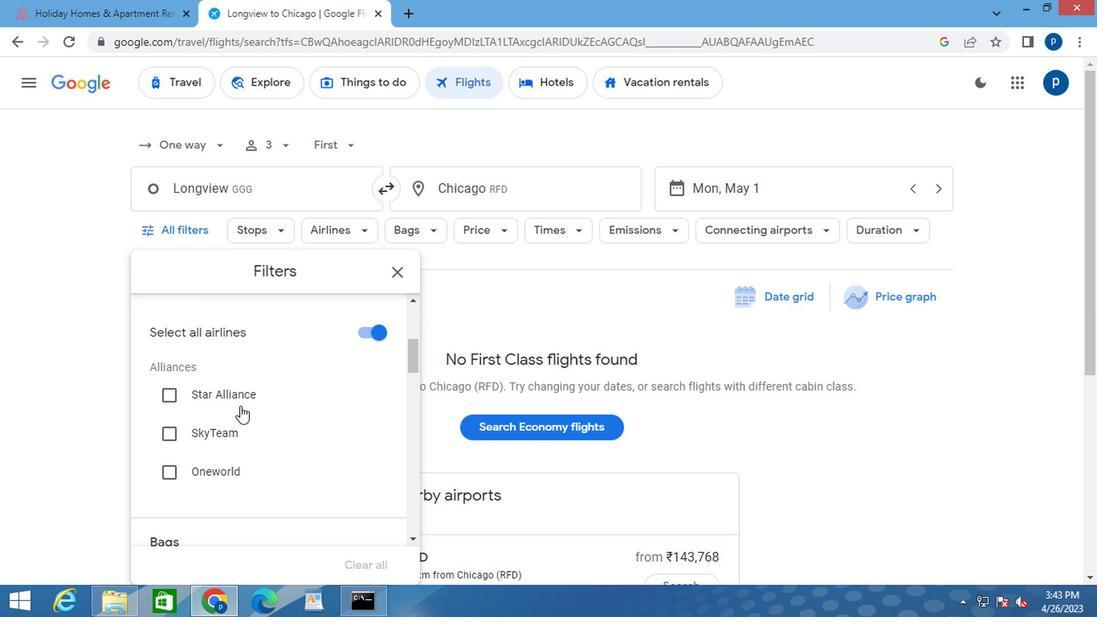 
Action: Mouse moved to (237, 408)
Screenshot: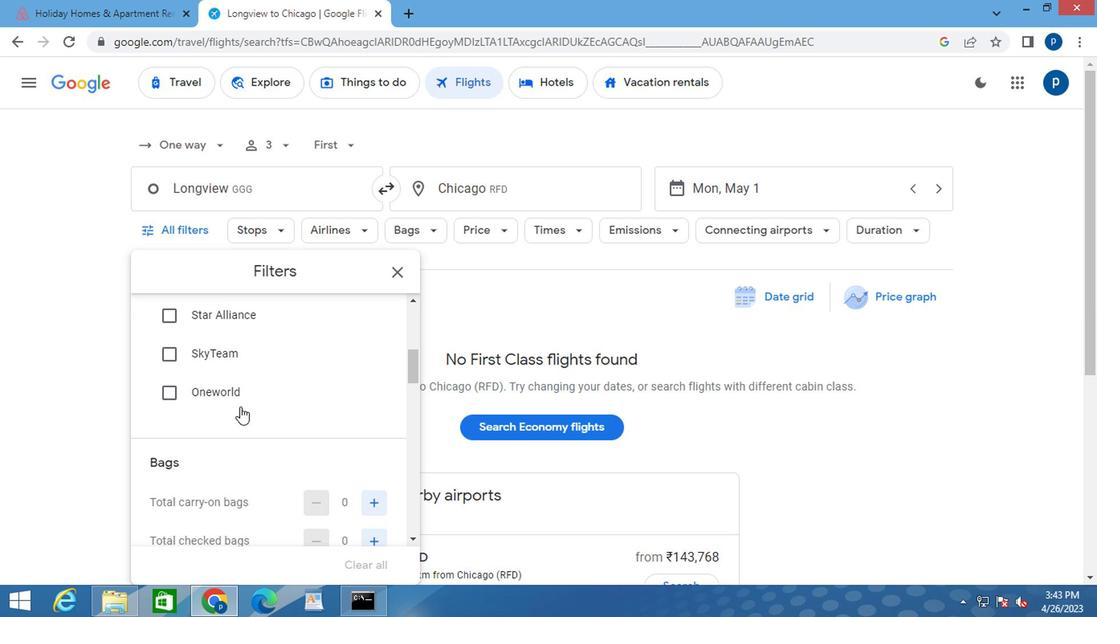 
Action: Mouse scrolled (237, 408) with delta (0, 0)
Screenshot: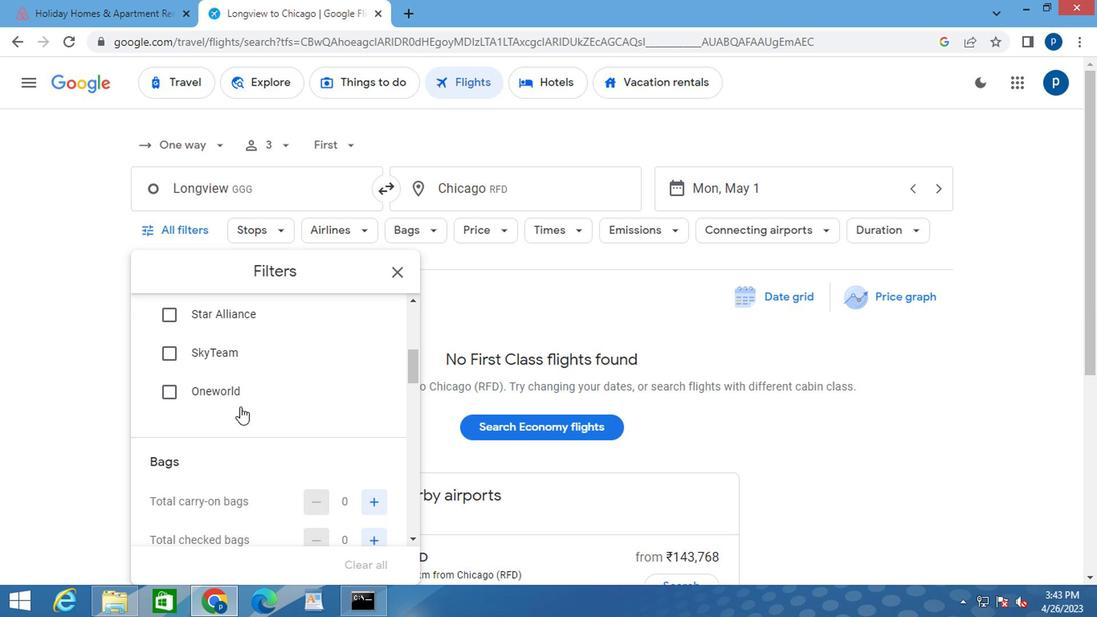 
Action: Mouse moved to (365, 419)
Screenshot: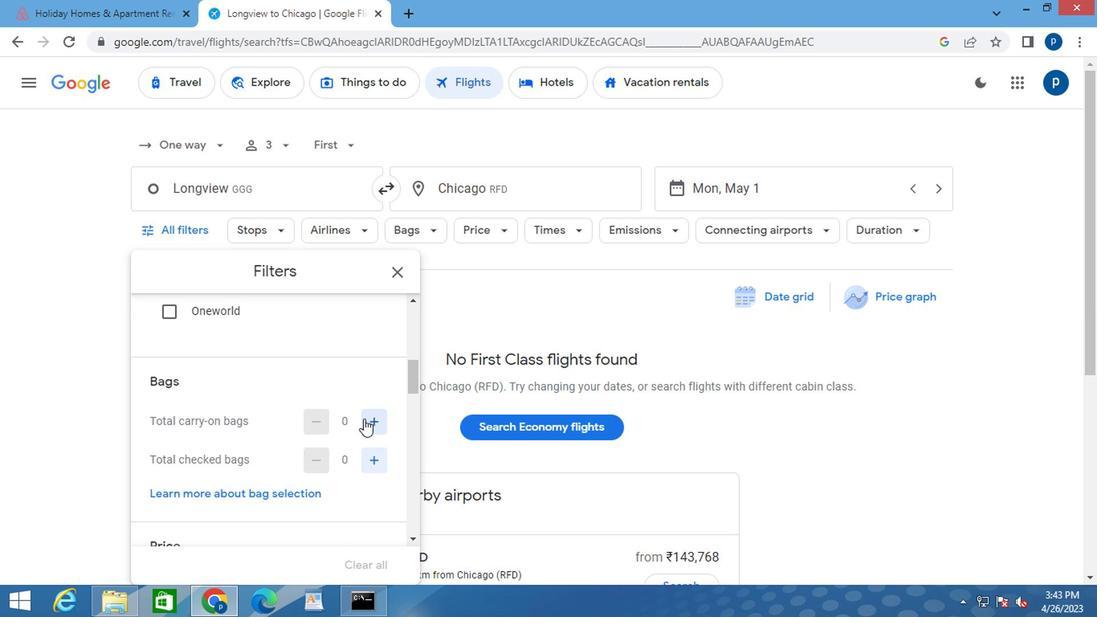 
Action: Mouse pressed left at (365, 419)
Screenshot: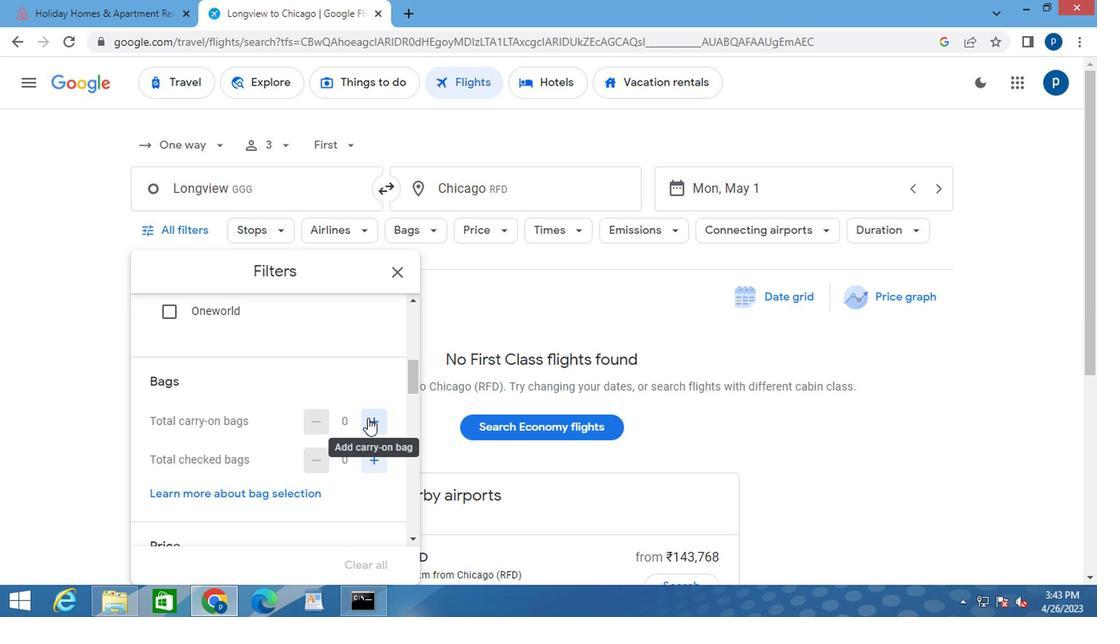 
Action: Mouse moved to (237, 441)
Screenshot: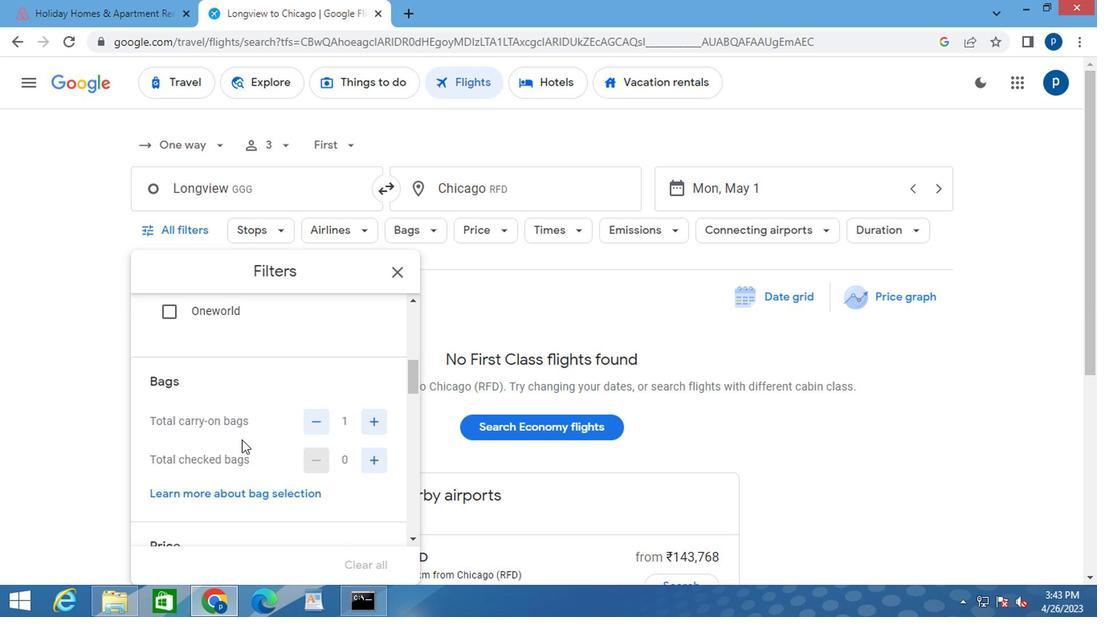 
Action: Mouse scrolled (237, 440) with delta (0, -1)
Screenshot: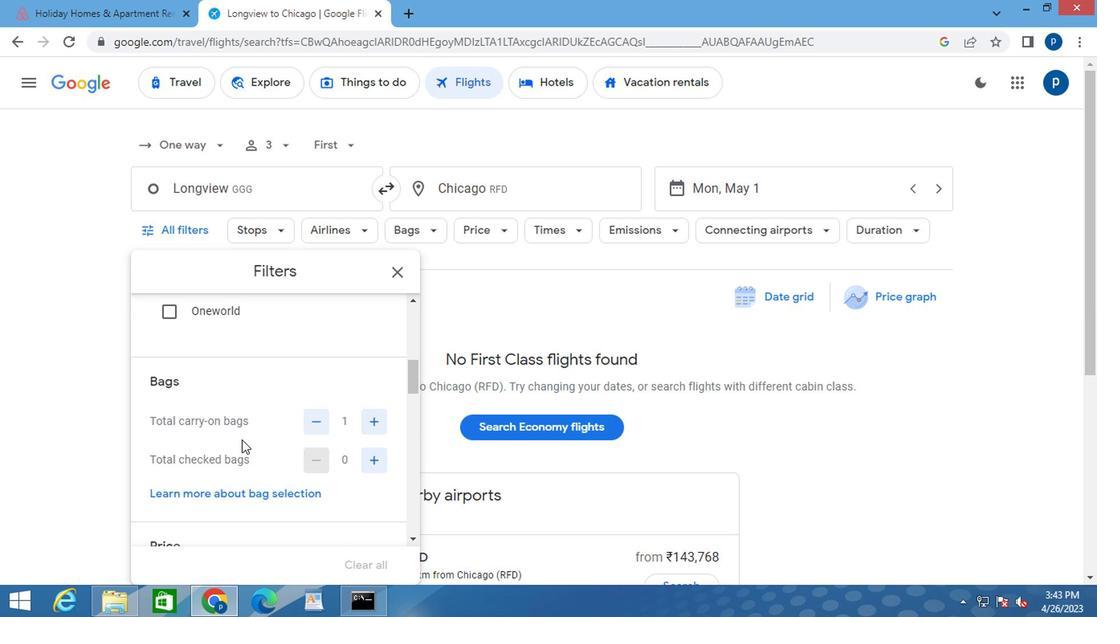 
Action: Mouse moved to (237, 442)
Screenshot: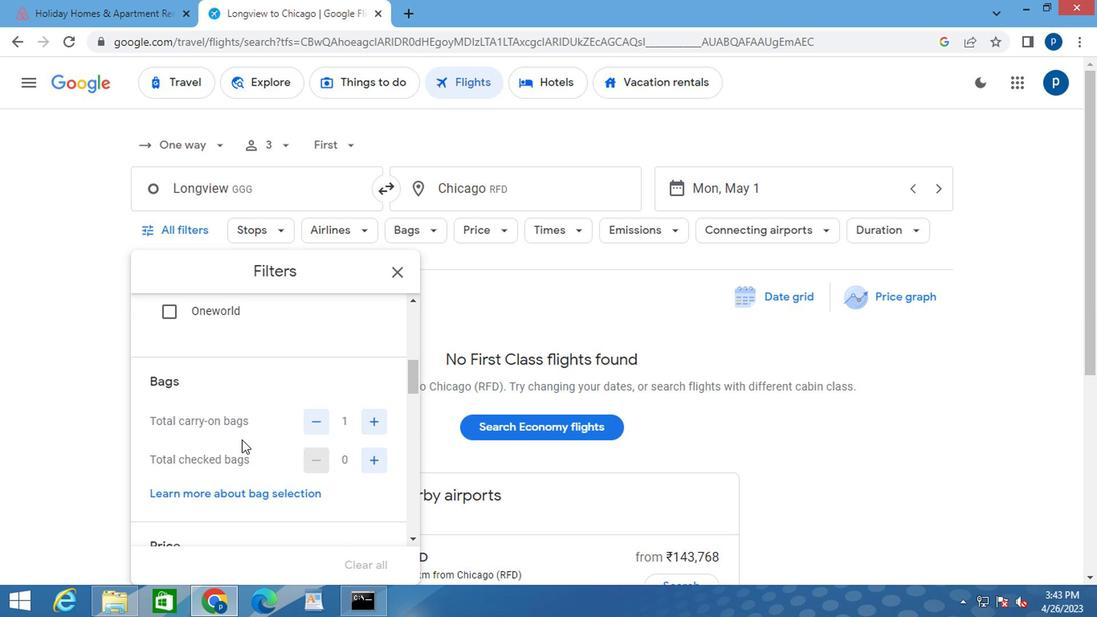 
Action: Mouse scrolled (237, 441) with delta (0, 0)
Screenshot: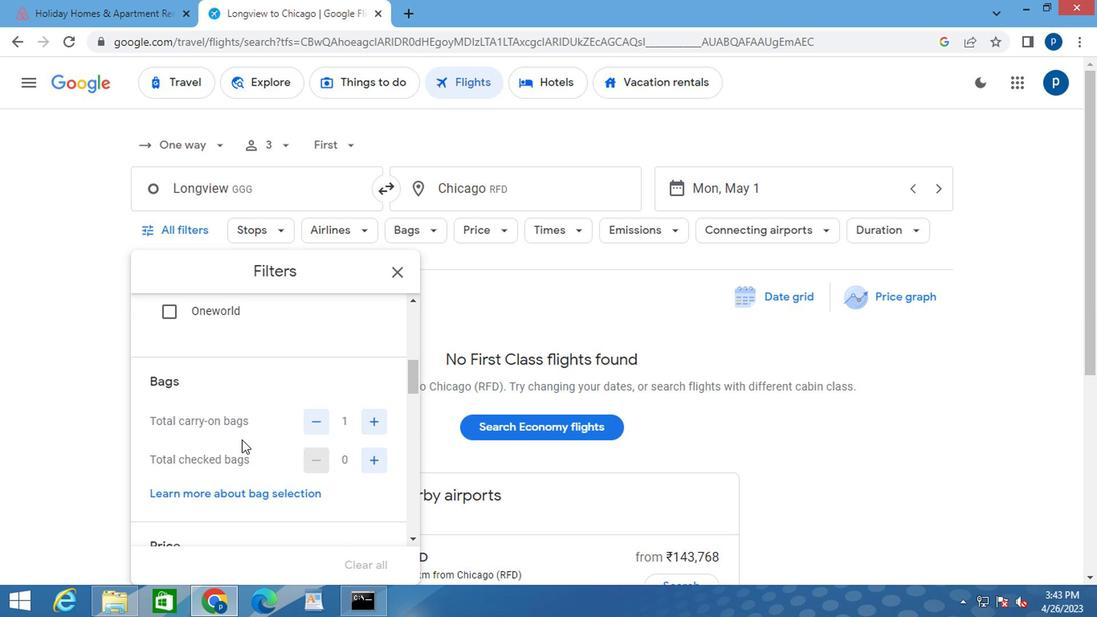 
Action: Mouse moved to (371, 459)
Screenshot: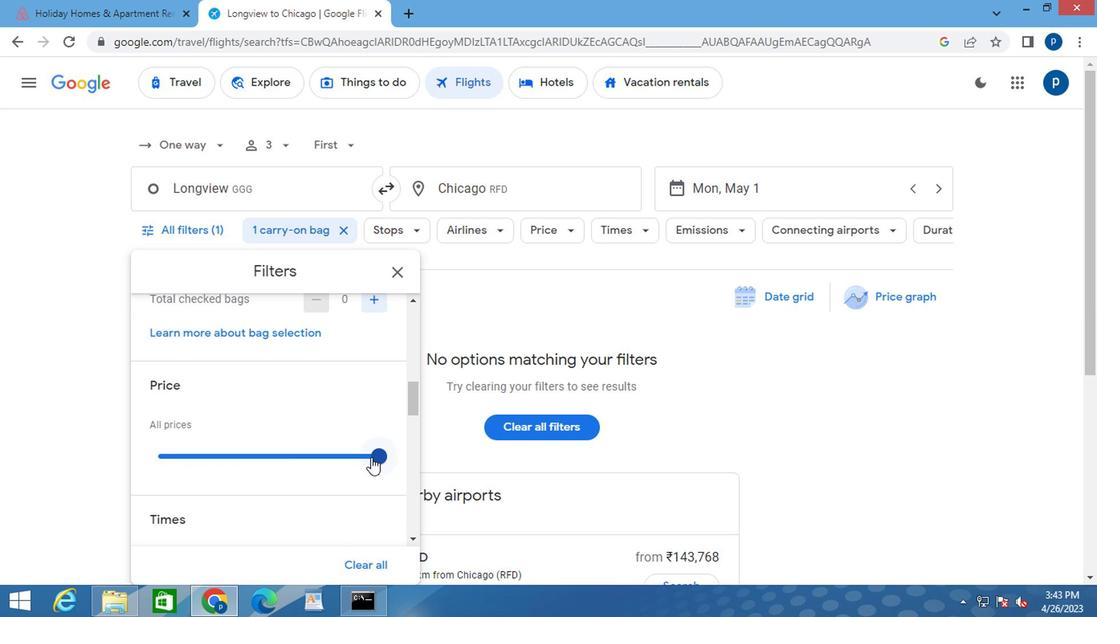 
Action: Mouse pressed left at (371, 459)
Screenshot: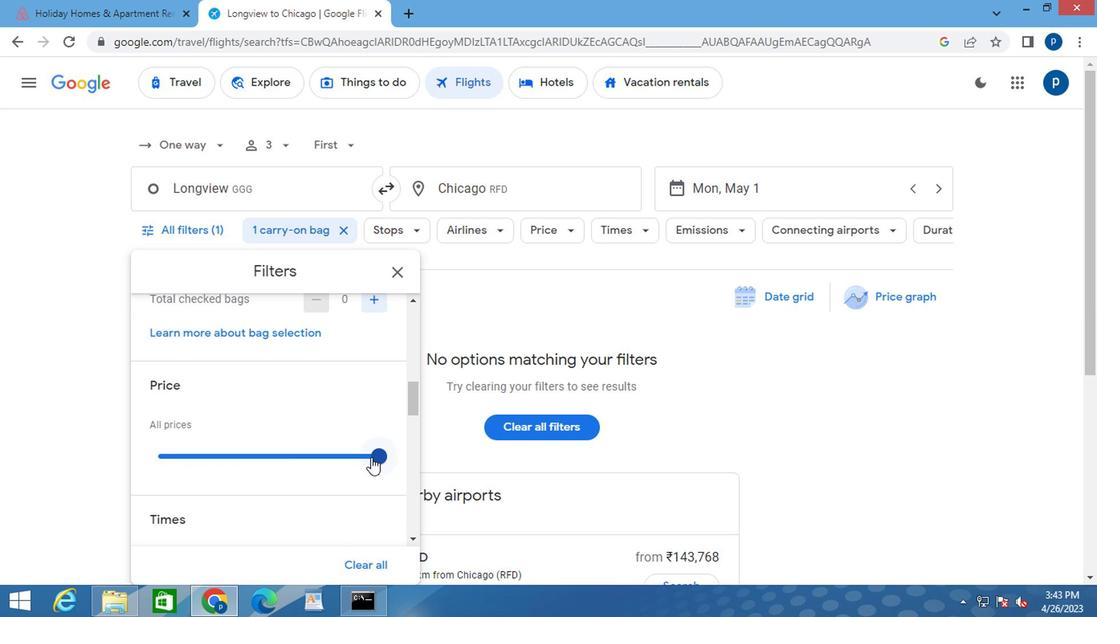 
Action: Mouse moved to (316, 479)
Screenshot: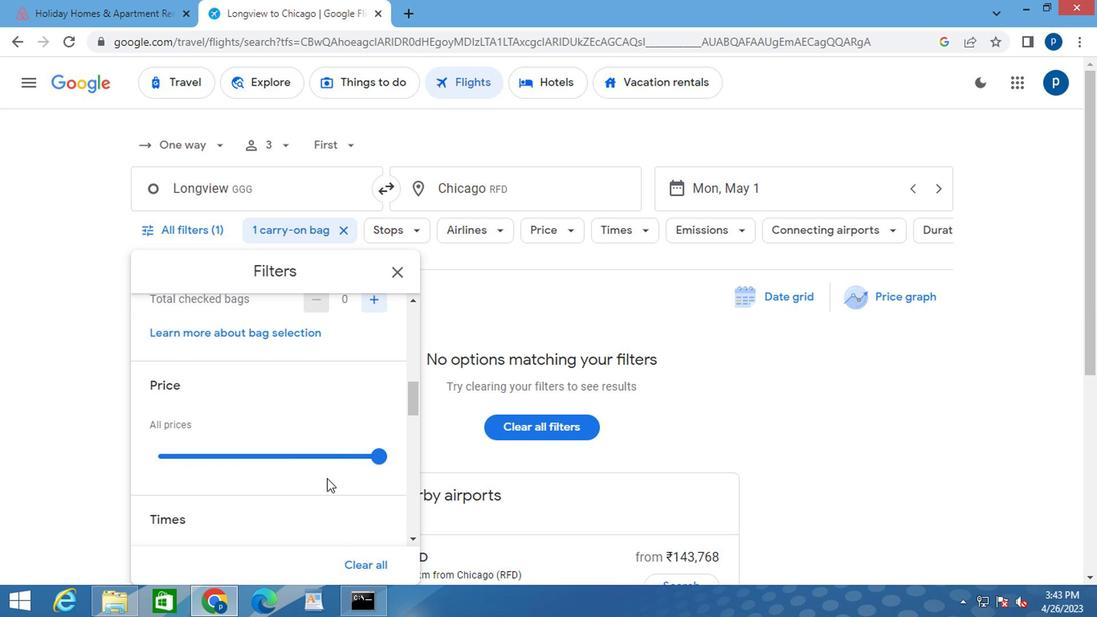 
Action: Mouse scrolled (316, 478) with delta (0, -1)
Screenshot: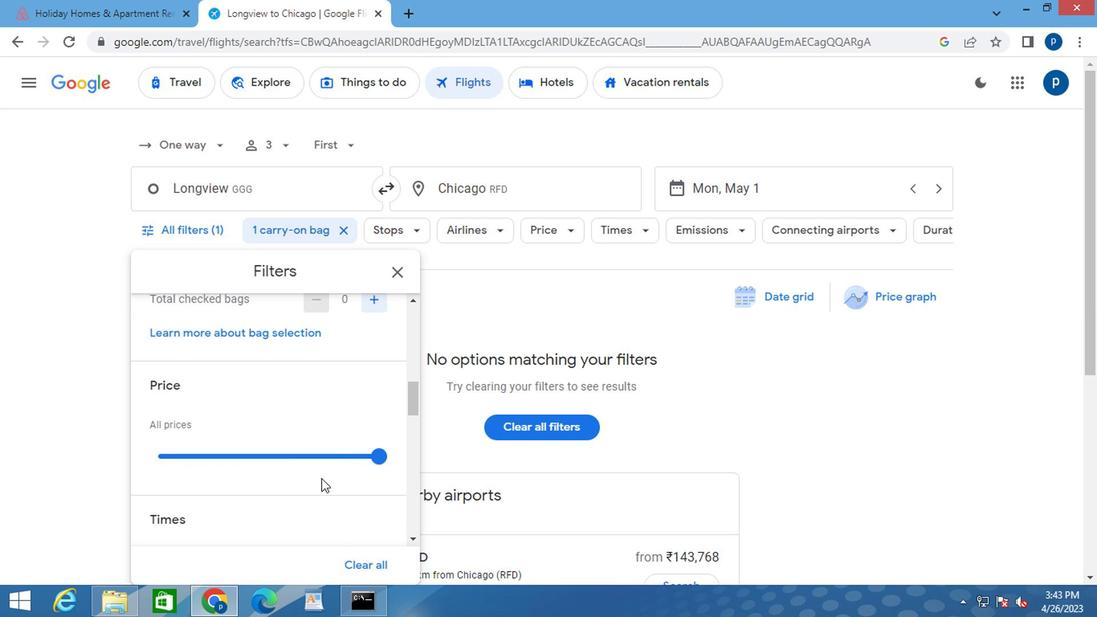 
Action: Mouse moved to (308, 476)
Screenshot: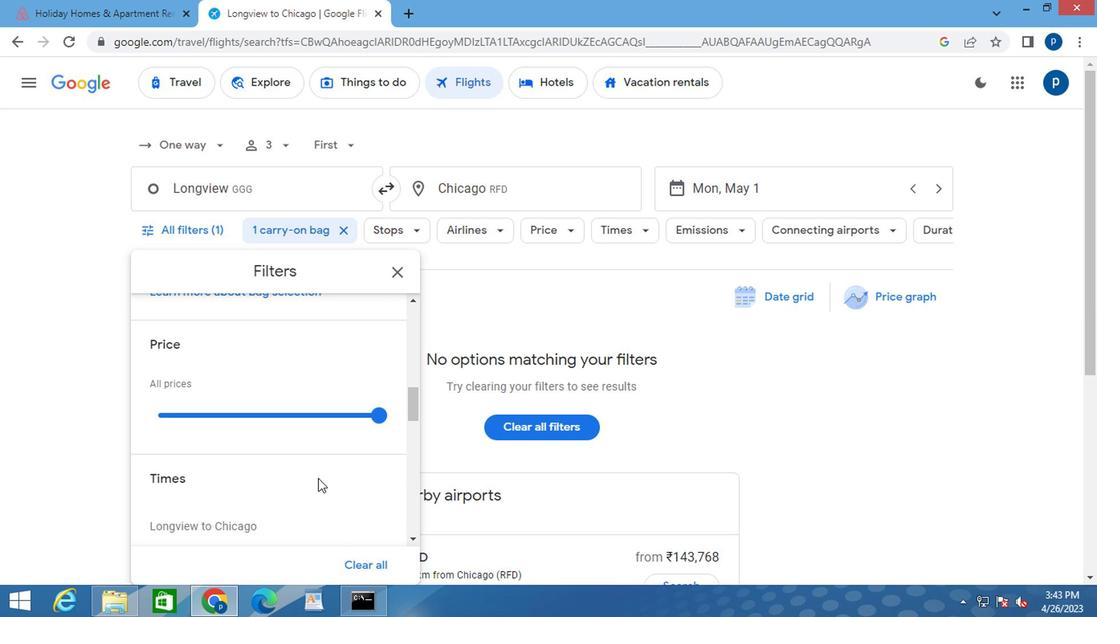 
Action: Mouse scrolled (308, 475) with delta (0, 0)
Screenshot: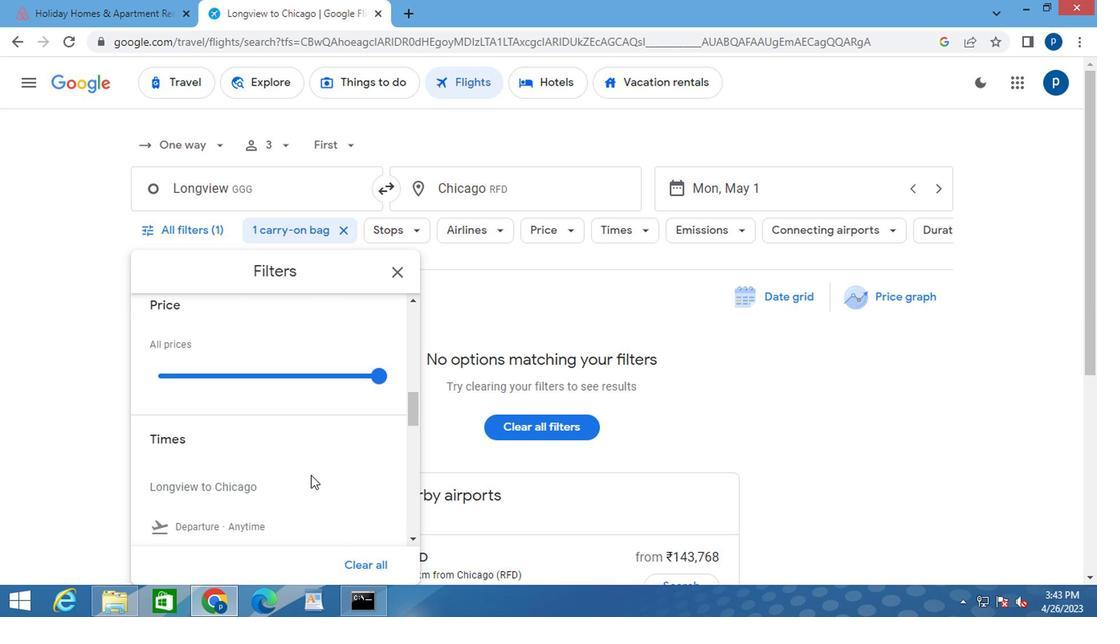 
Action: Mouse moved to (155, 476)
Screenshot: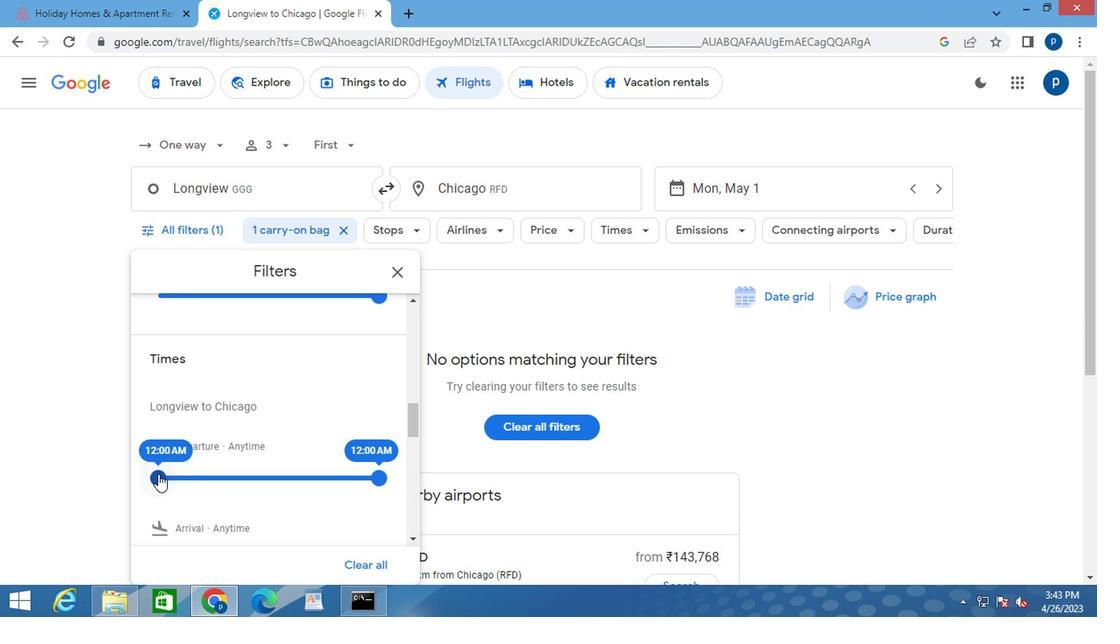
Action: Mouse pressed left at (155, 476)
Screenshot: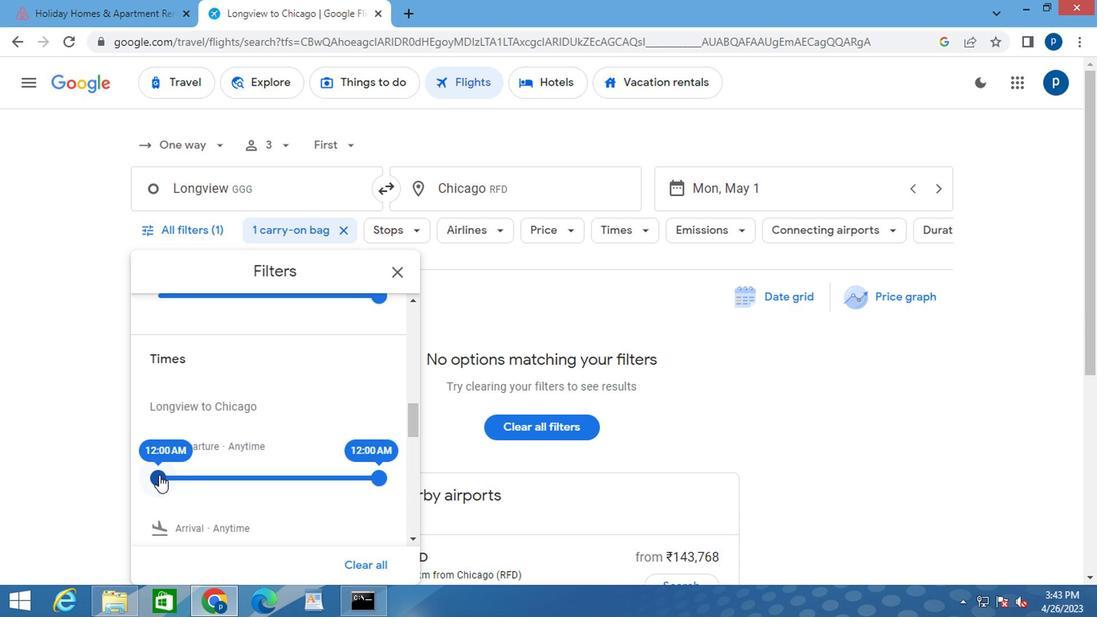 
Action: Mouse moved to (376, 476)
Screenshot: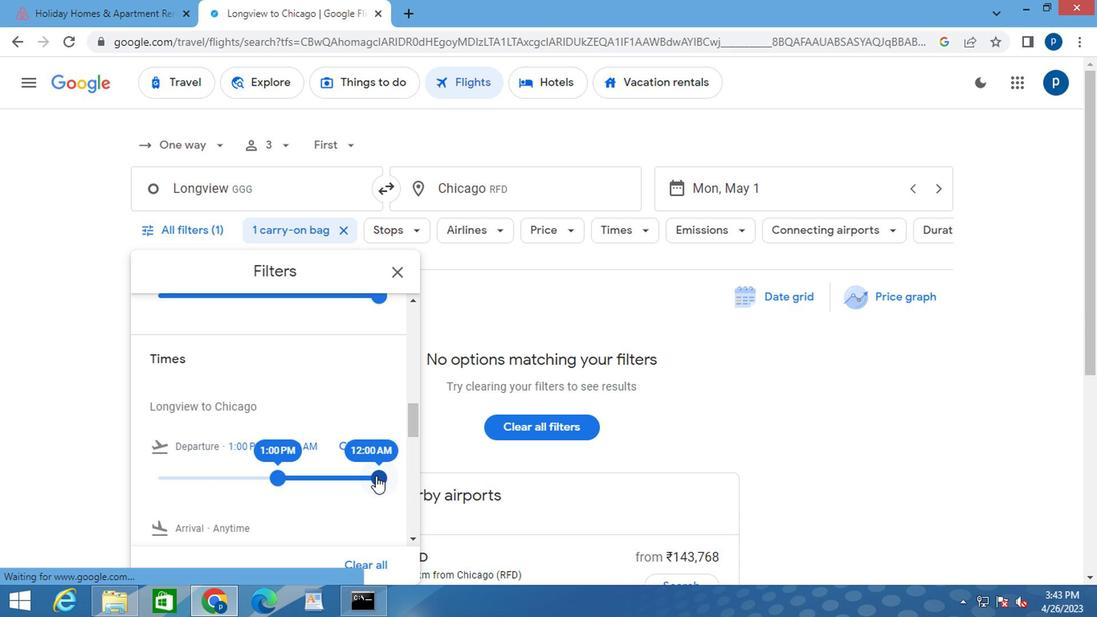
Action: Mouse pressed left at (376, 476)
Screenshot: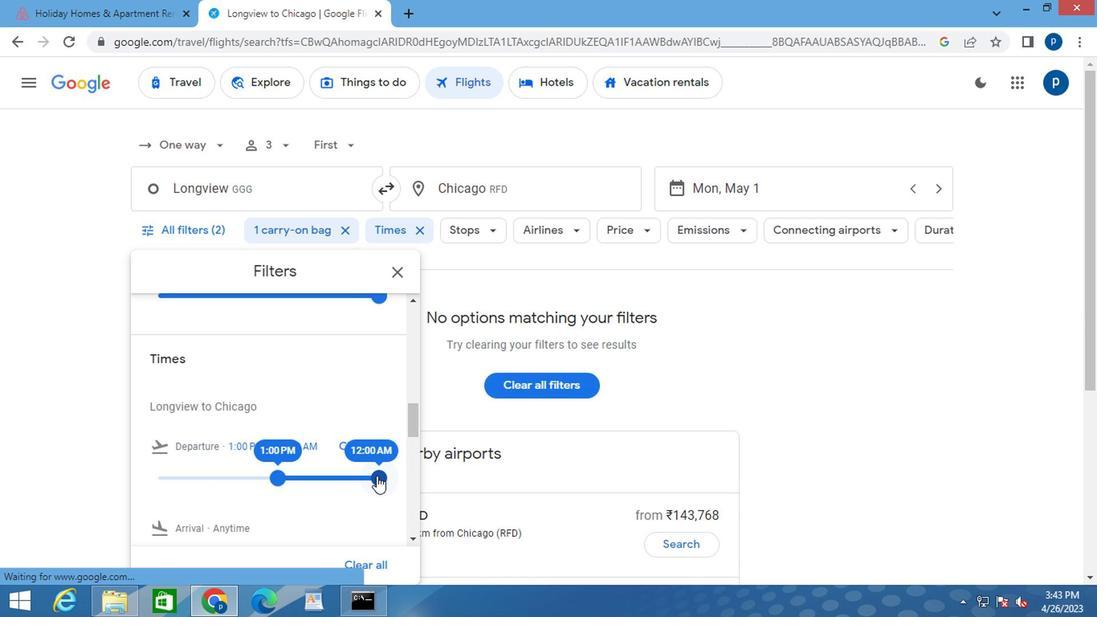 
Action: Mouse moved to (388, 276)
Screenshot: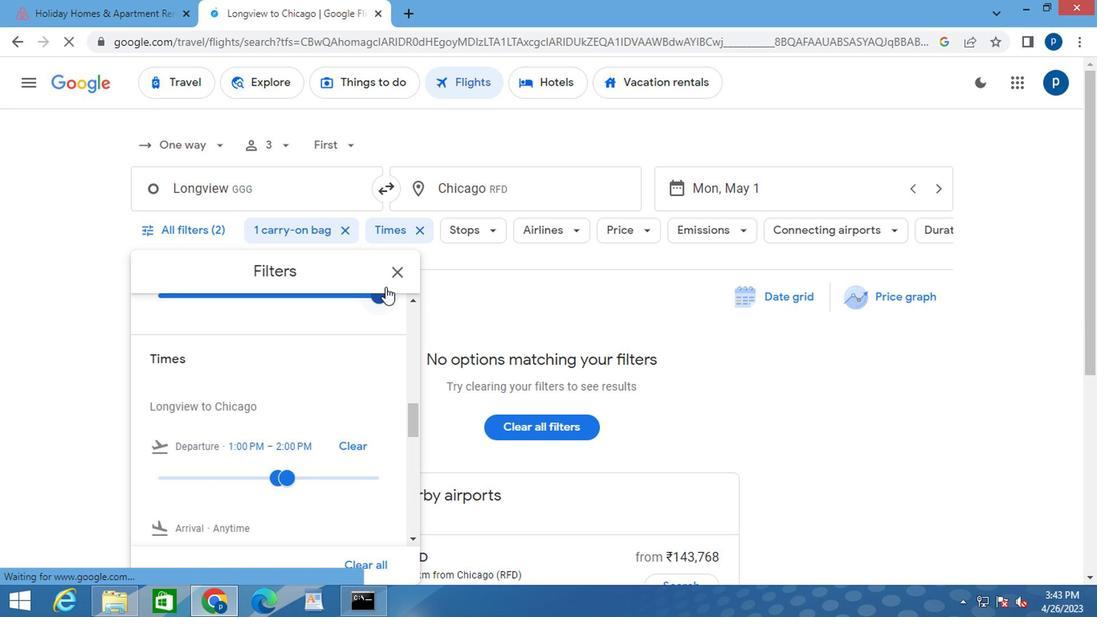 
Action: Mouse pressed left at (388, 276)
Screenshot: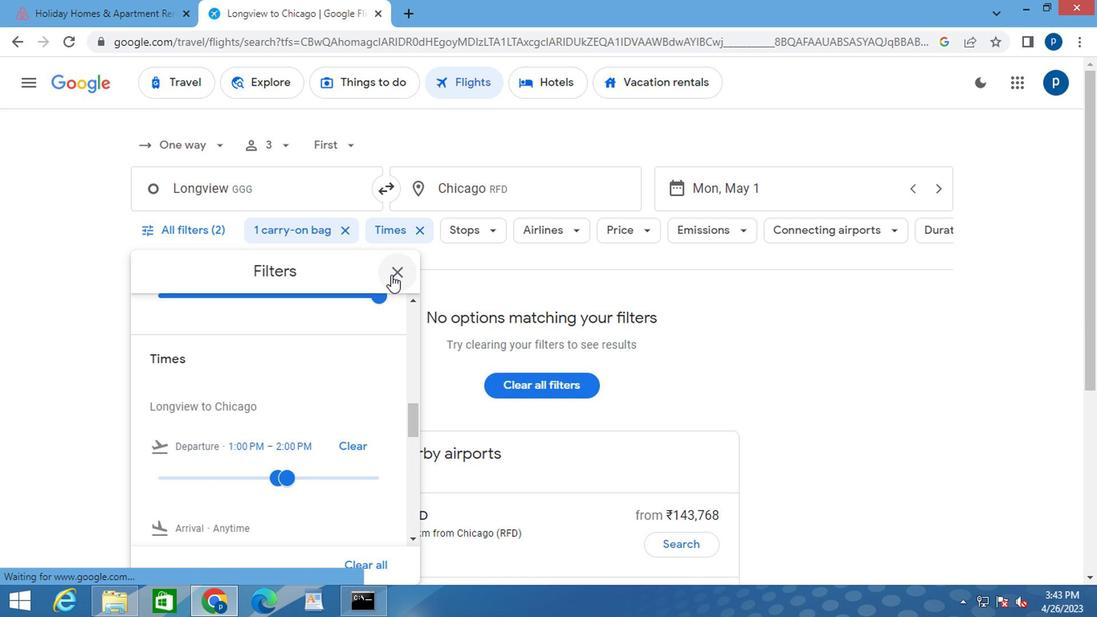 
Action: Mouse moved to (389, 276)
Screenshot: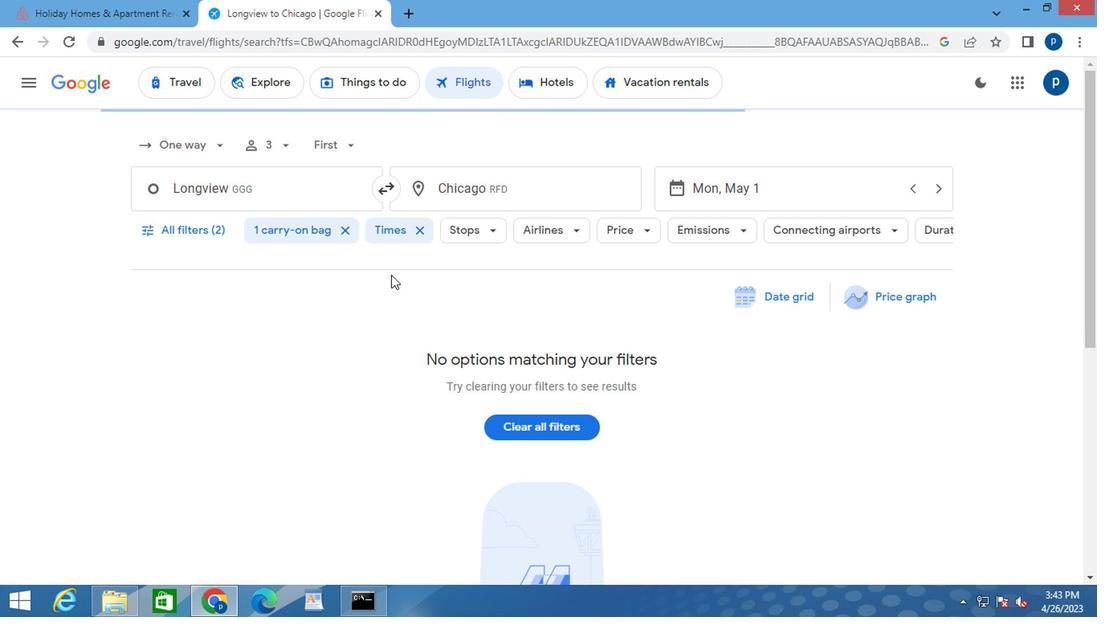 
